Task: Add a signature Leonardo Martinez containing Have a great National Breast Cancer Awareness Month, Leonardo Martinez to email address softage.3@softage.net and add a folder Purchase orders
Action: Mouse moved to (112, 132)
Screenshot: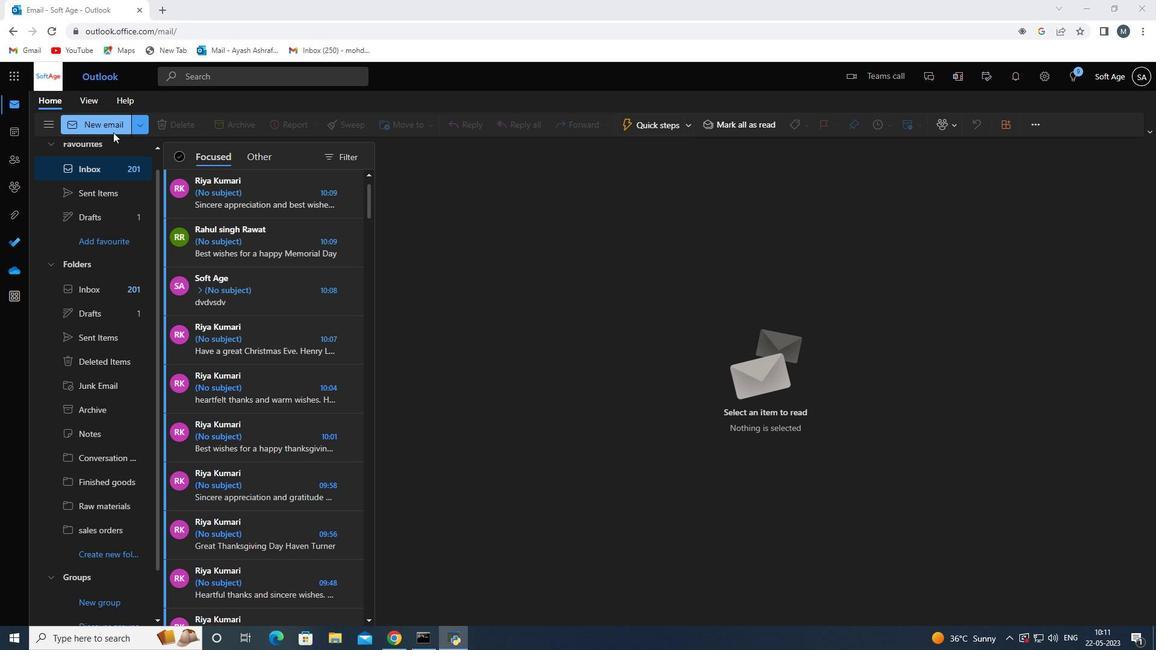 
Action: Mouse pressed left at (112, 132)
Screenshot: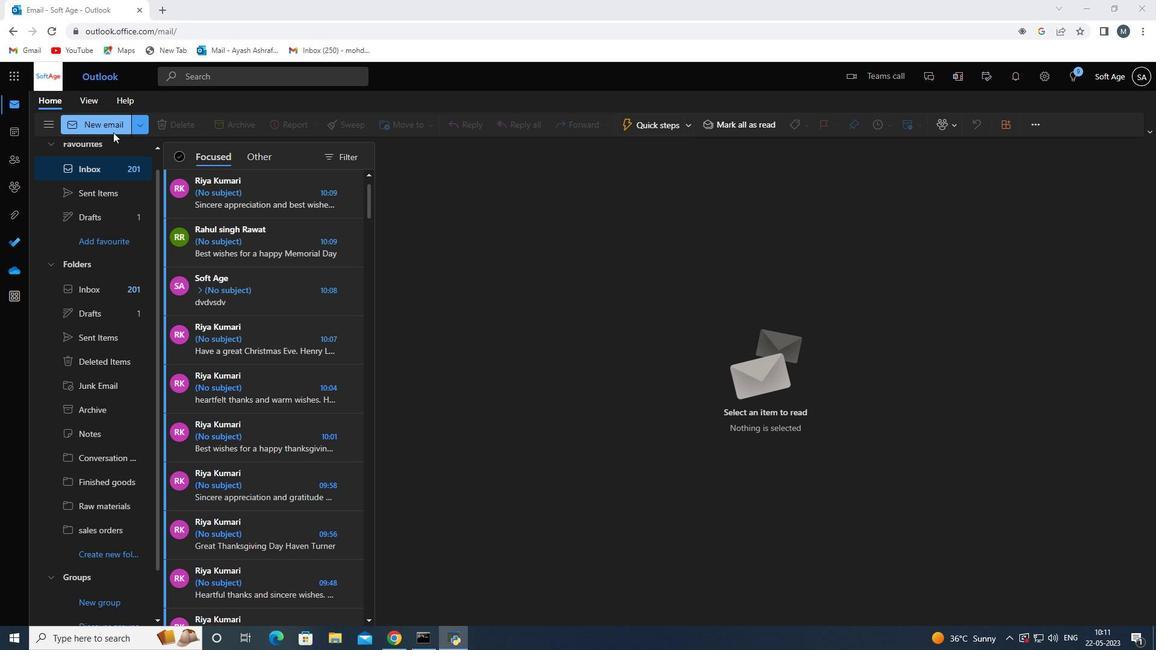 
Action: Mouse moved to (811, 126)
Screenshot: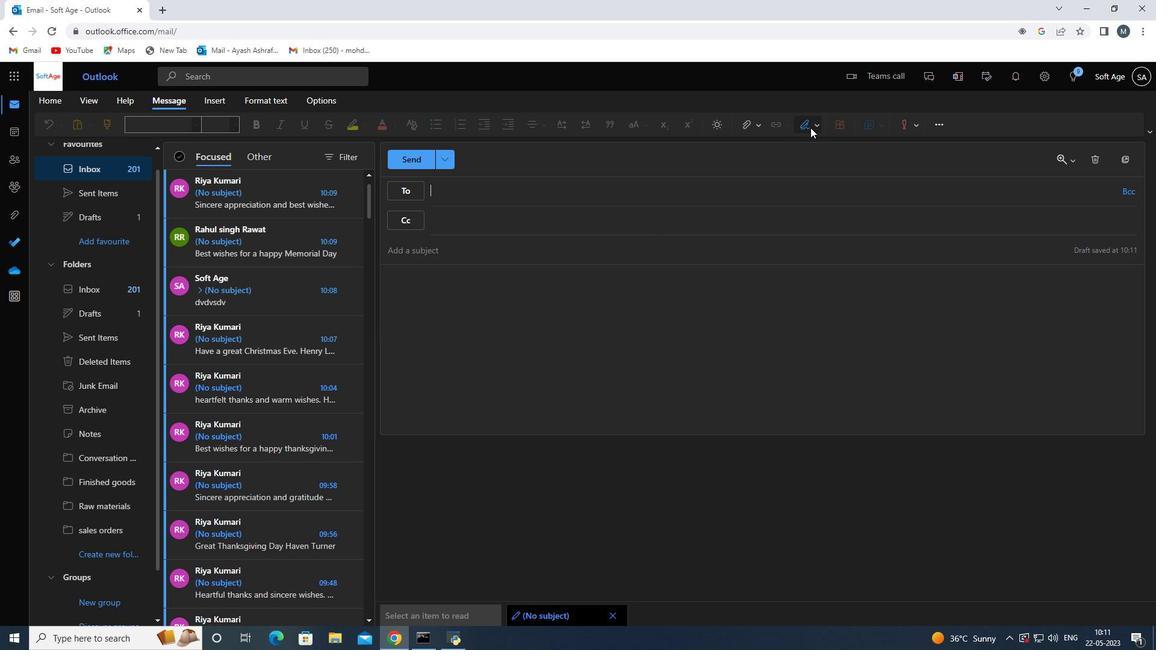 
Action: Mouse pressed left at (811, 126)
Screenshot: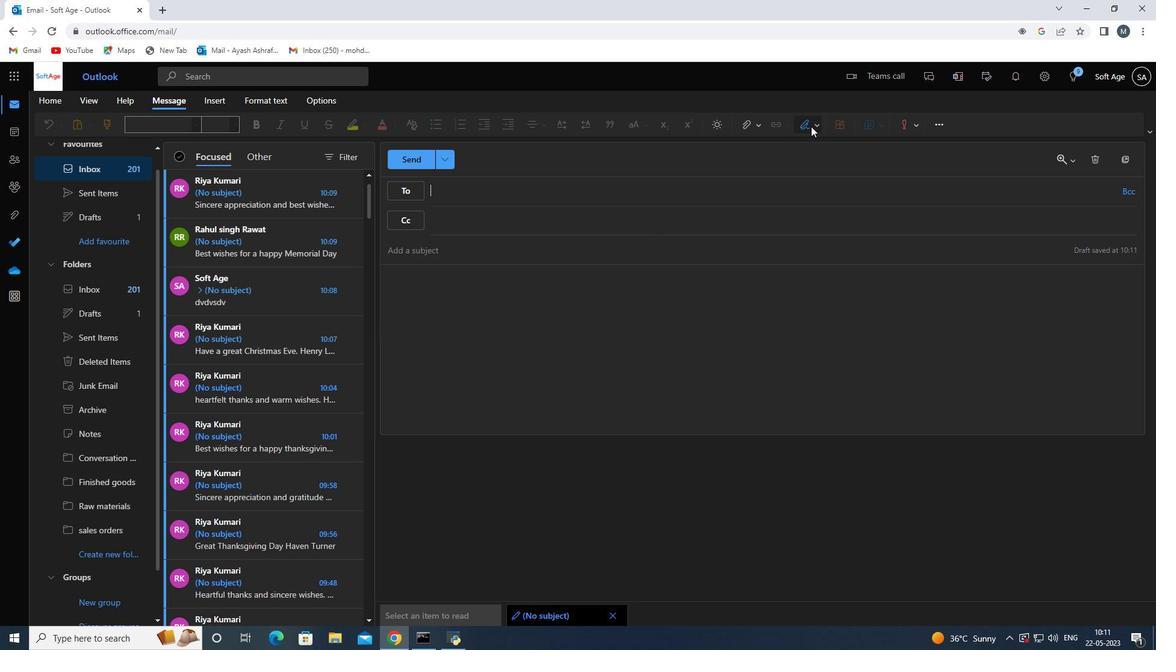 
Action: Mouse moved to (804, 172)
Screenshot: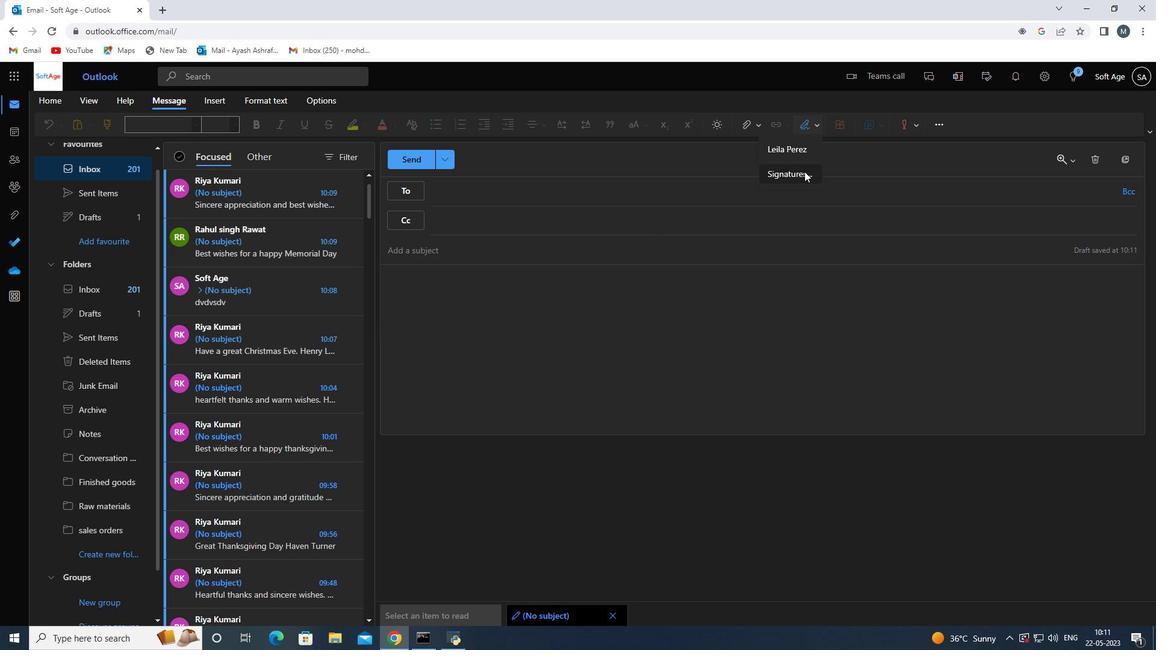 
Action: Mouse pressed left at (804, 172)
Screenshot: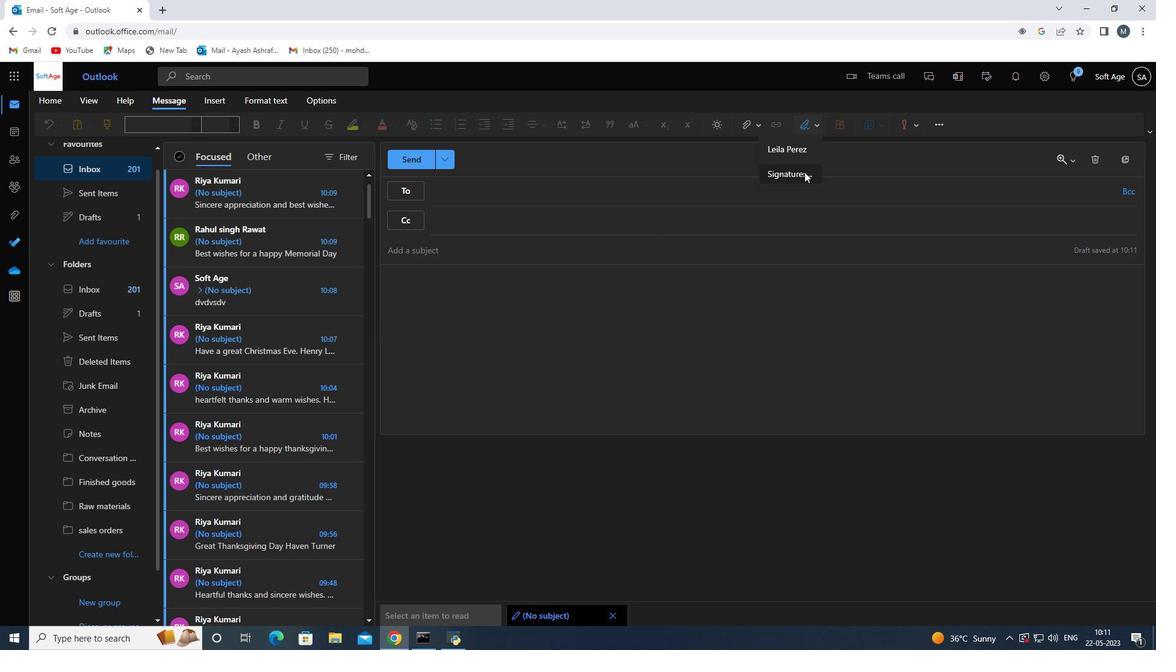 
Action: Mouse moved to (822, 226)
Screenshot: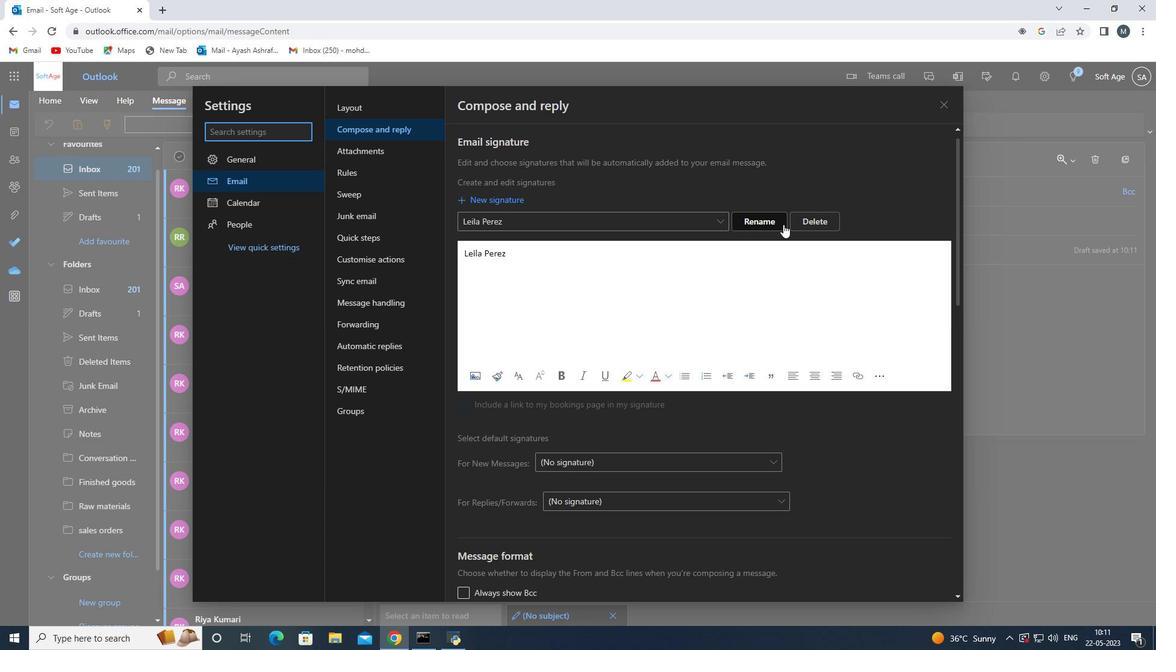 
Action: Mouse pressed left at (822, 226)
Screenshot: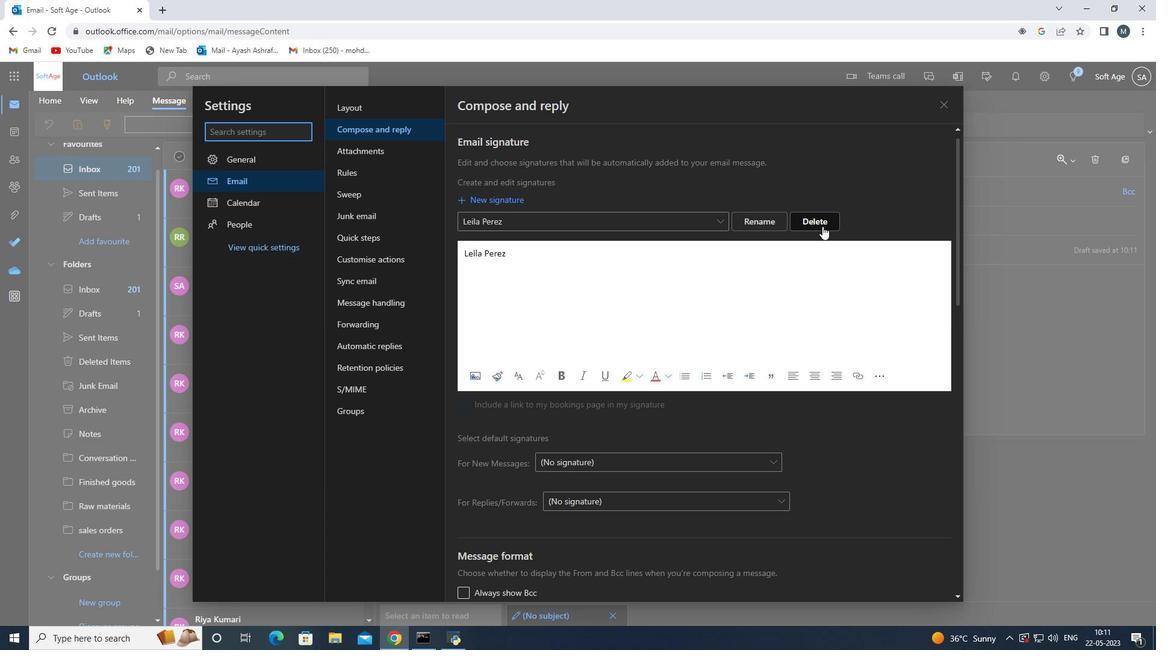 
Action: Mouse moved to (571, 222)
Screenshot: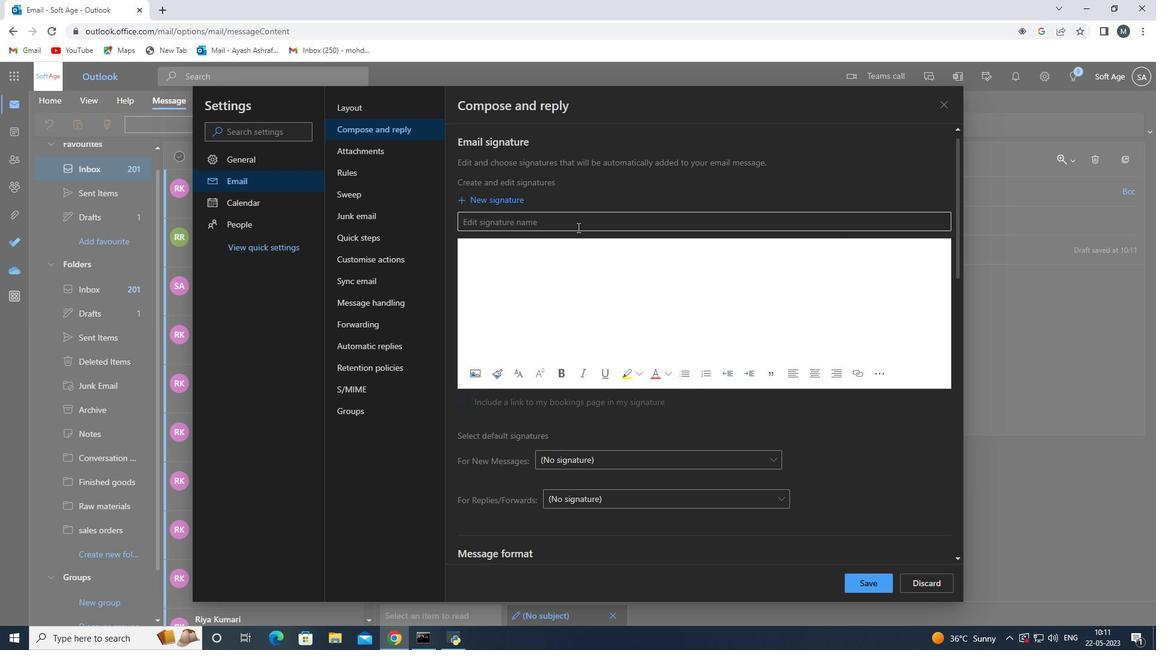 
Action: Mouse pressed left at (571, 222)
Screenshot: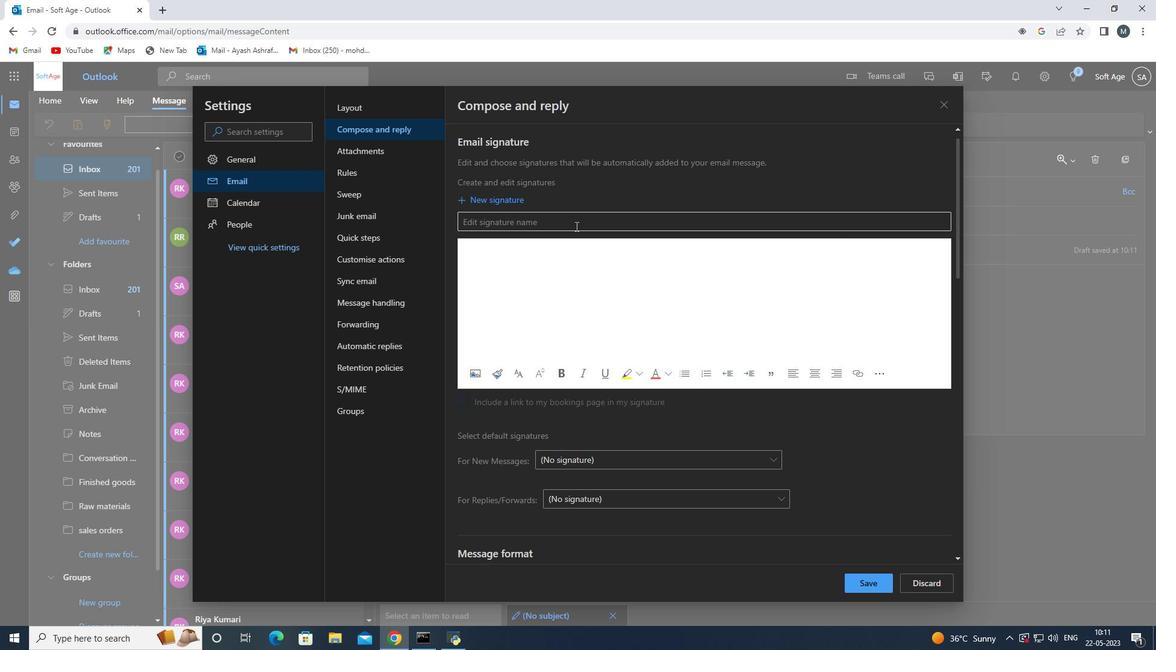 
Action: Key pressed <Key.shift>Leonardo<Key.space><Key.shift>martinez<Key.space>
Screenshot: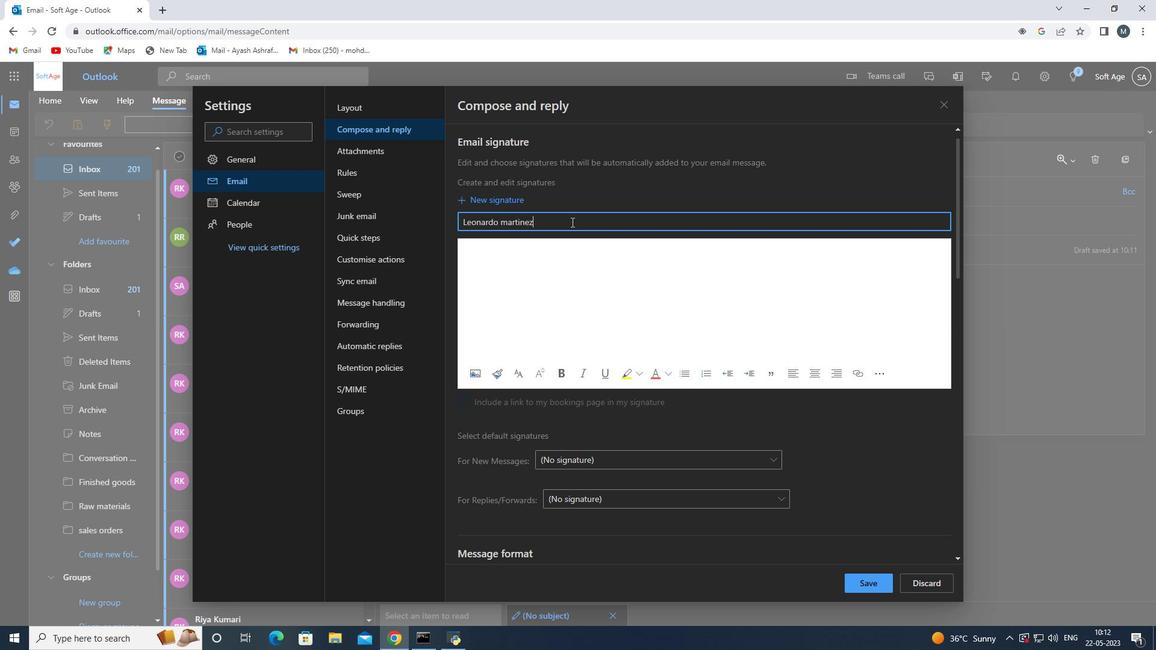 
Action: Mouse moved to (507, 221)
Screenshot: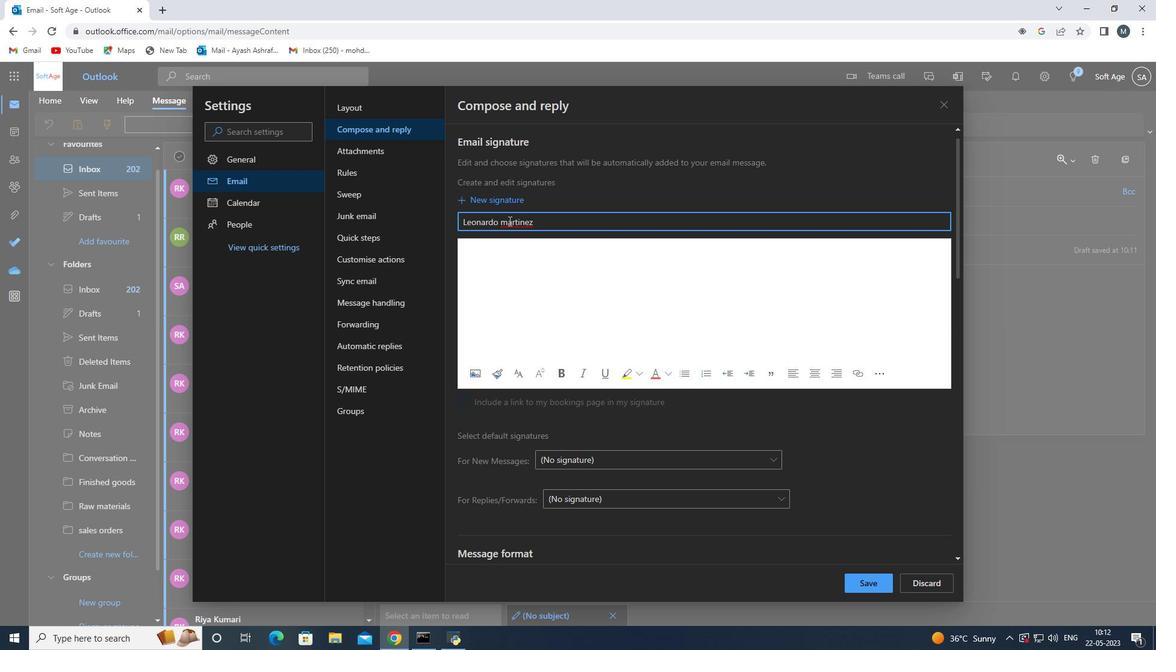 
Action: Mouse pressed left at (507, 221)
Screenshot: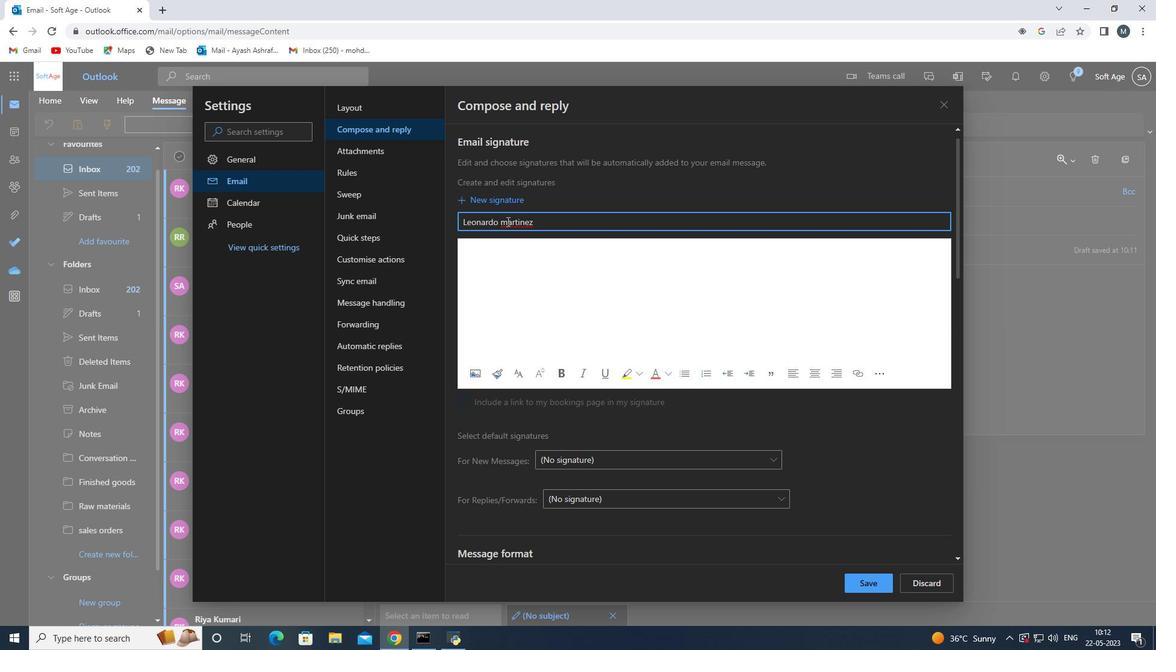 
Action: Mouse moved to (522, 227)
Screenshot: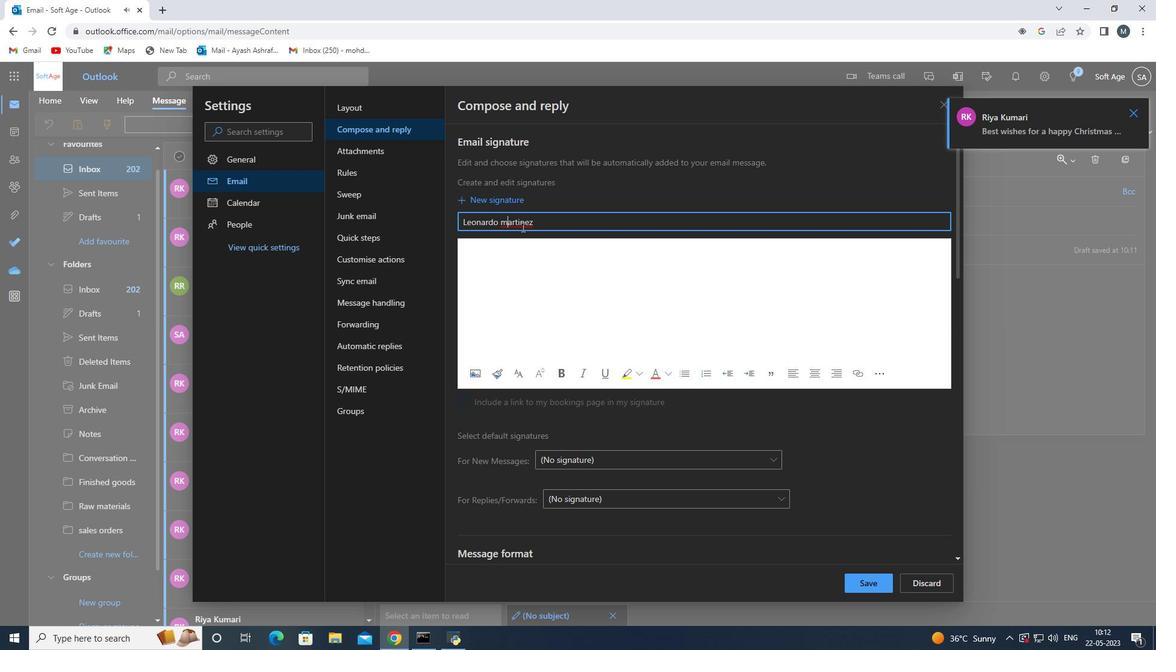 
Action: Key pressed <Key.backspace><Key.shift>M
Screenshot: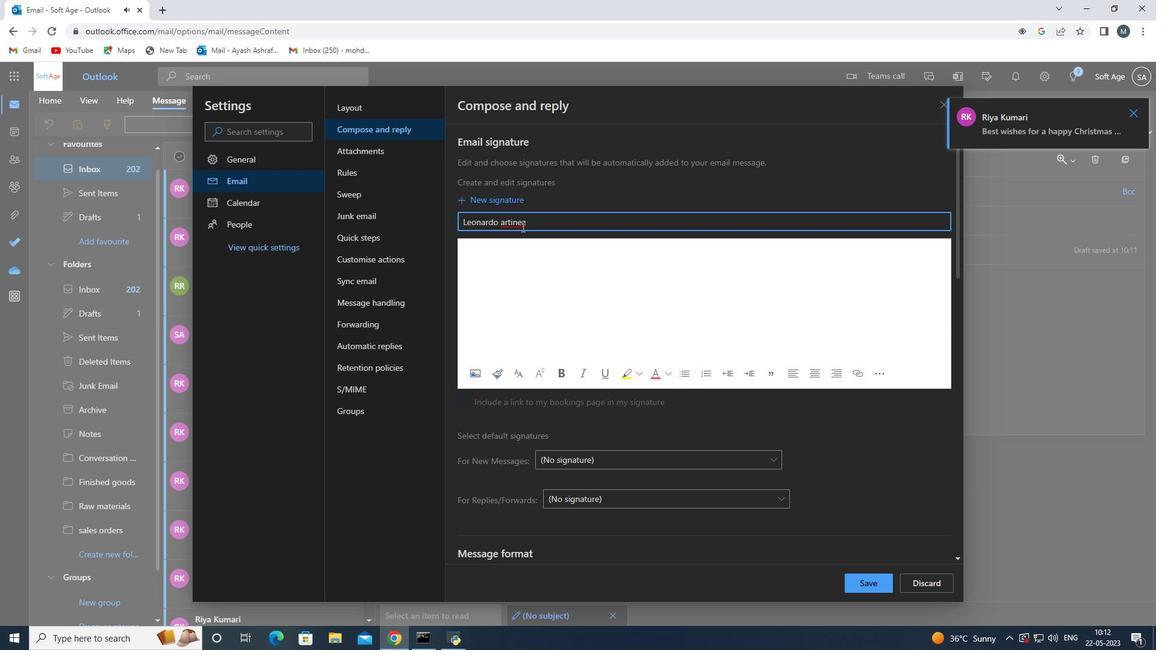 
Action: Mouse moved to (519, 263)
Screenshot: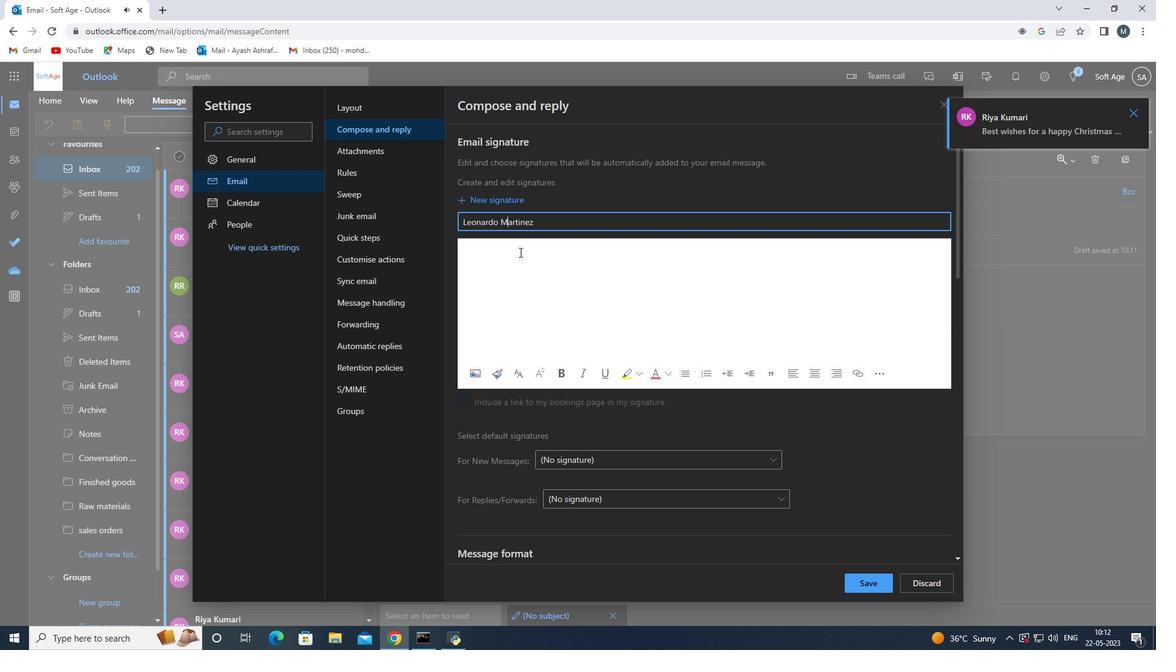 
Action: Mouse pressed left at (519, 263)
Screenshot: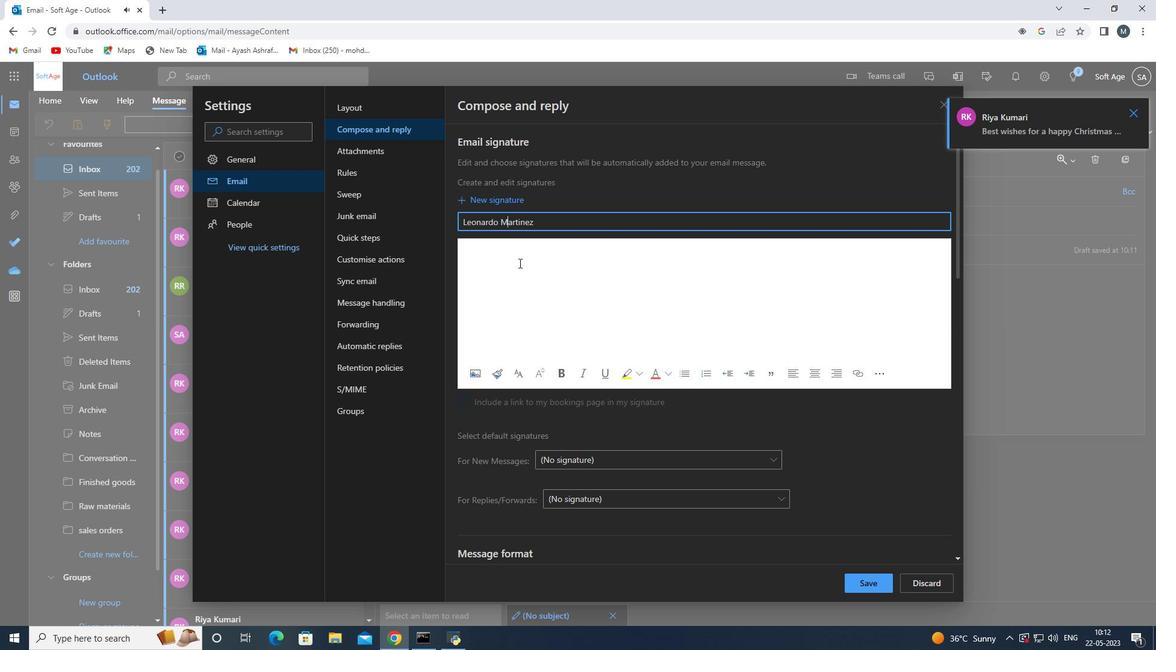 
Action: Mouse moved to (519, 263)
Screenshot: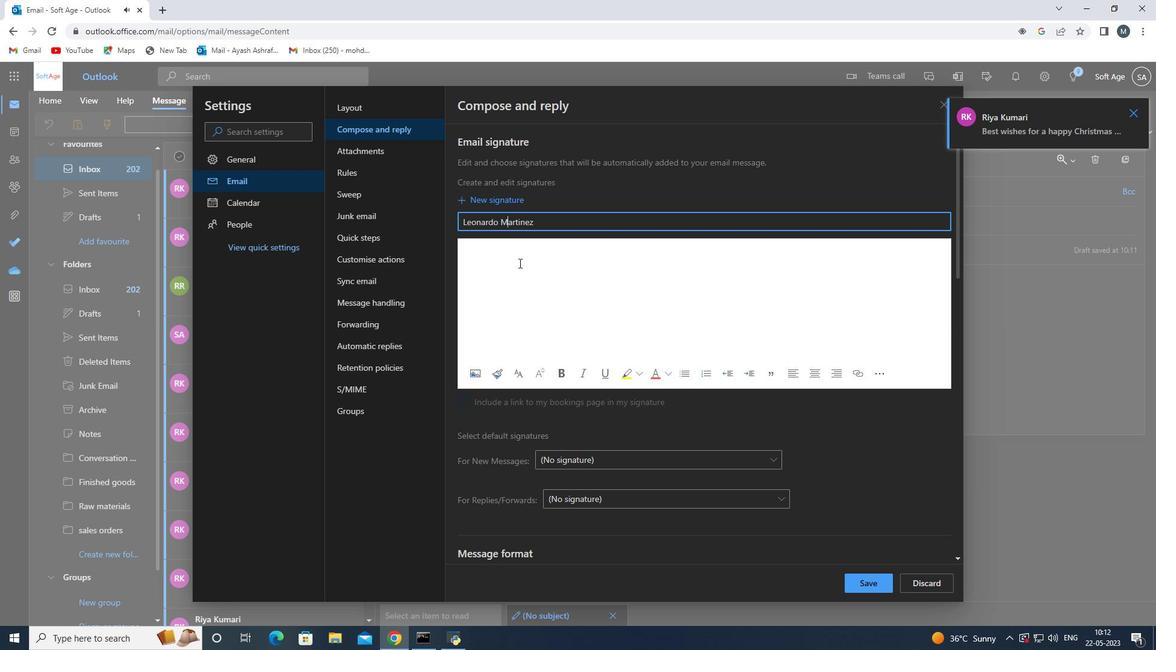
Action: Key pressed <Key.shift>Leonaardo<Key.space>
Screenshot: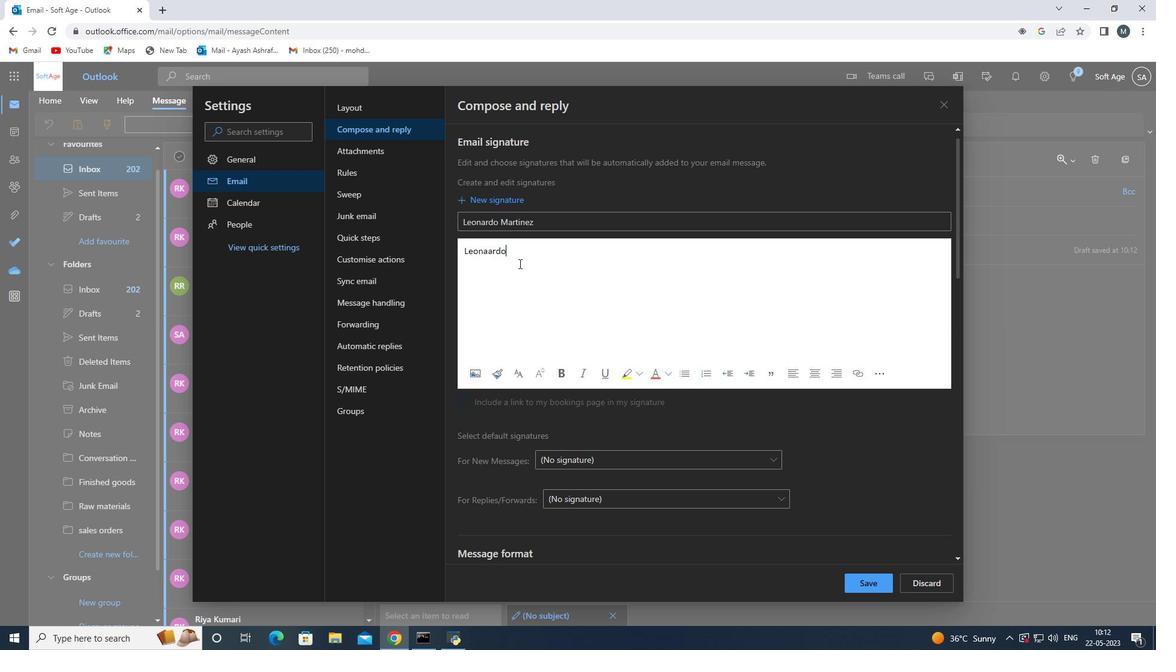 
Action: Mouse moved to (487, 251)
Screenshot: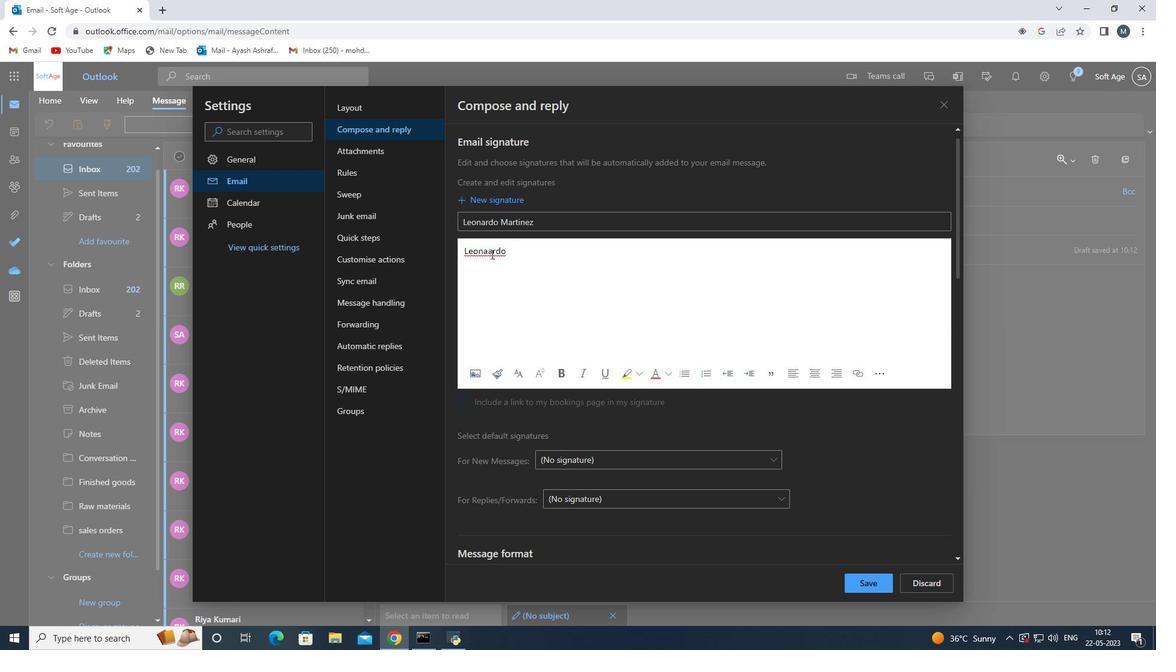 
Action: Mouse pressed left at (487, 251)
Screenshot: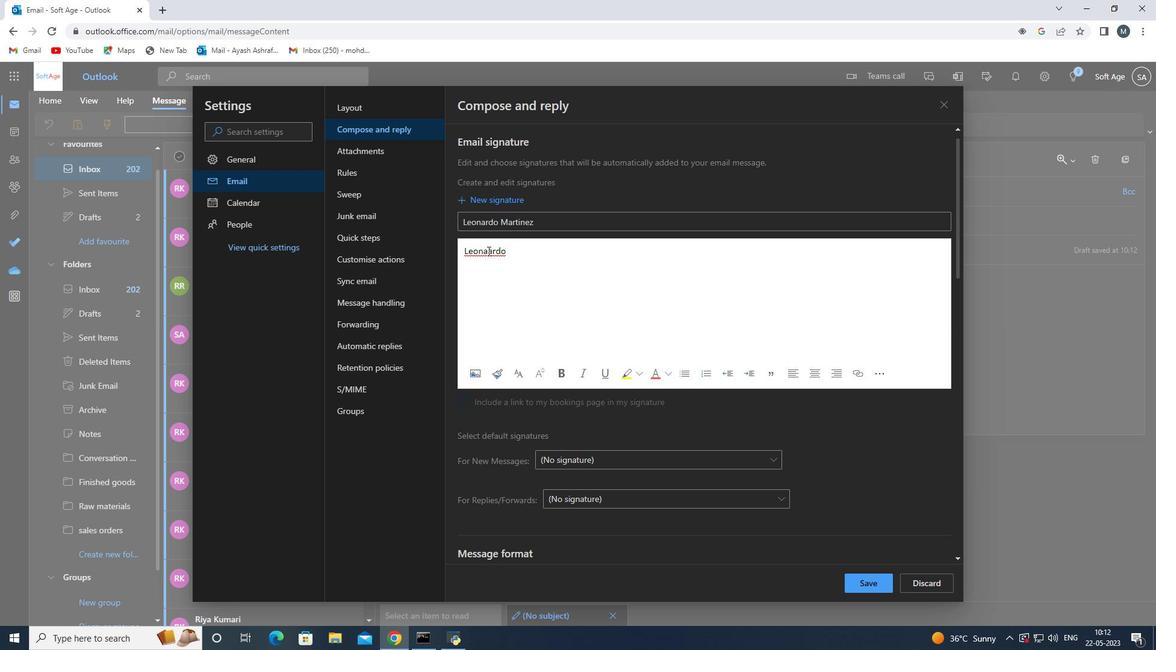 
Action: Mouse moved to (489, 257)
Screenshot: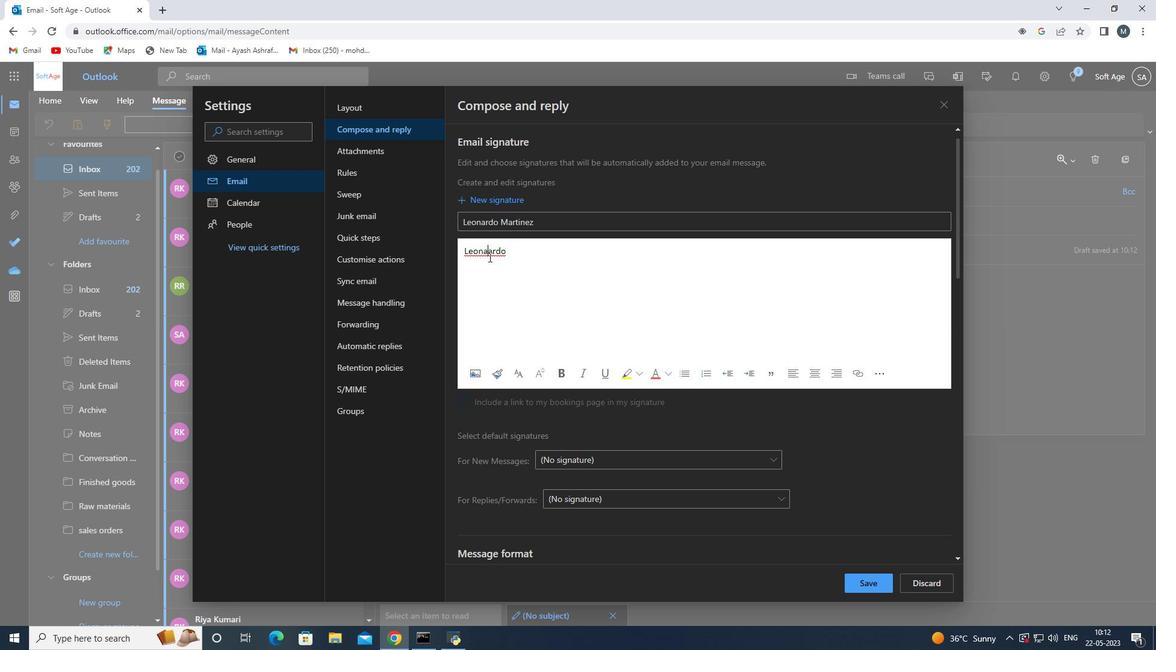 
Action: Key pressed <Key.backspace>
Screenshot: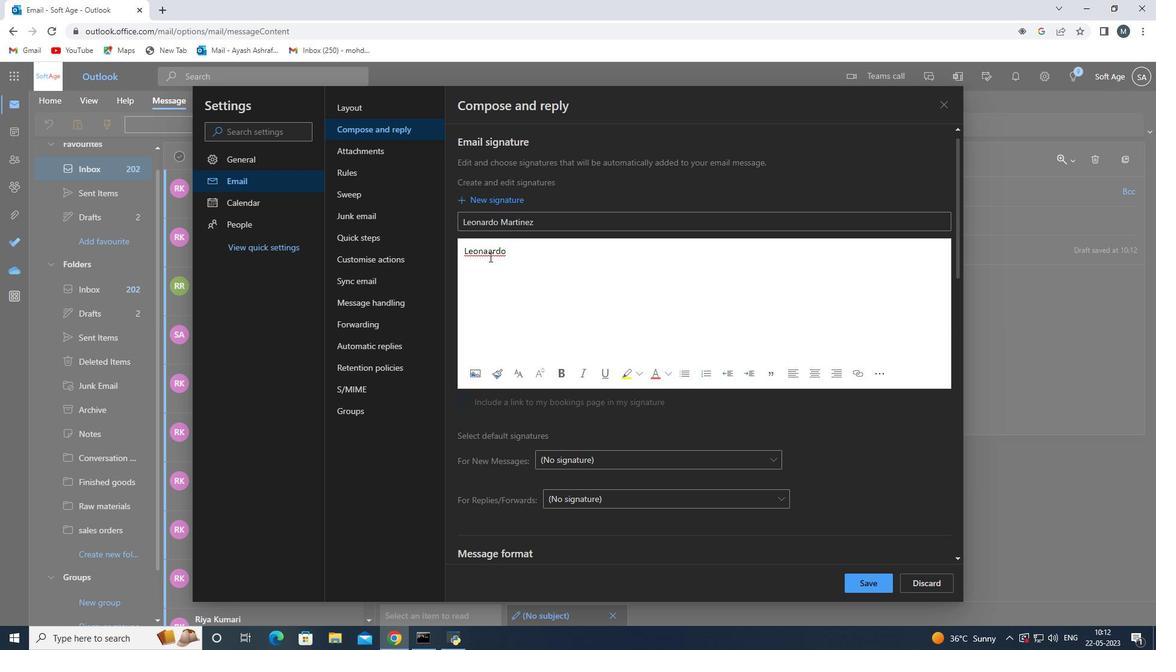 
Action: Mouse moved to (489, 268)
Screenshot: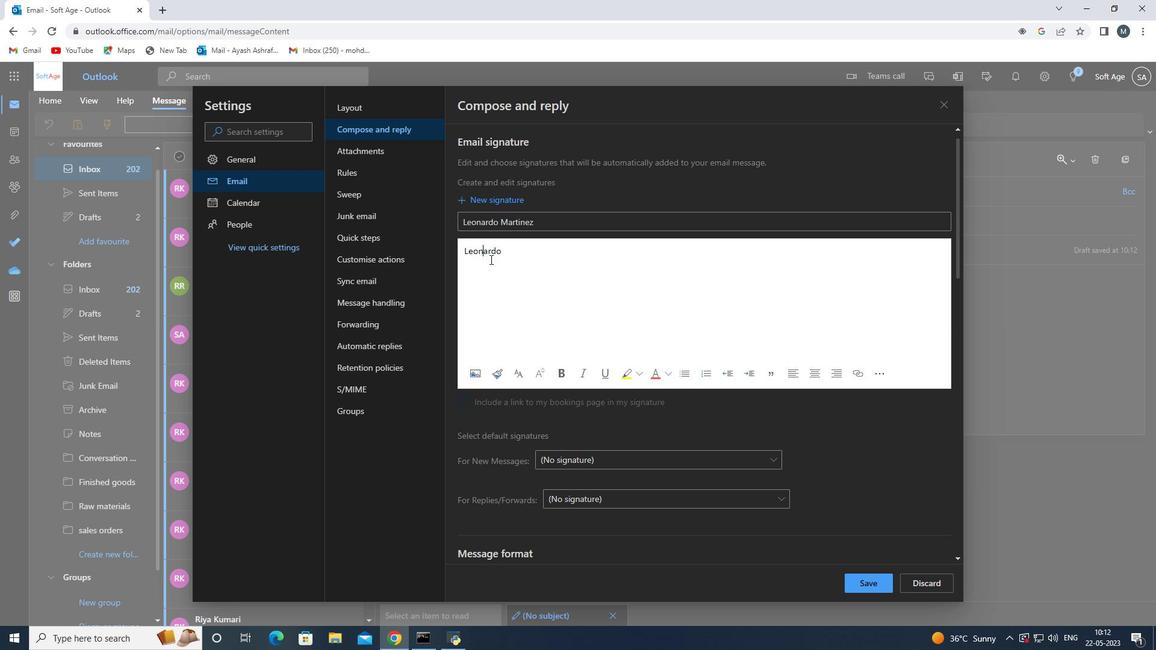 
Action: Key pressed n
Screenshot: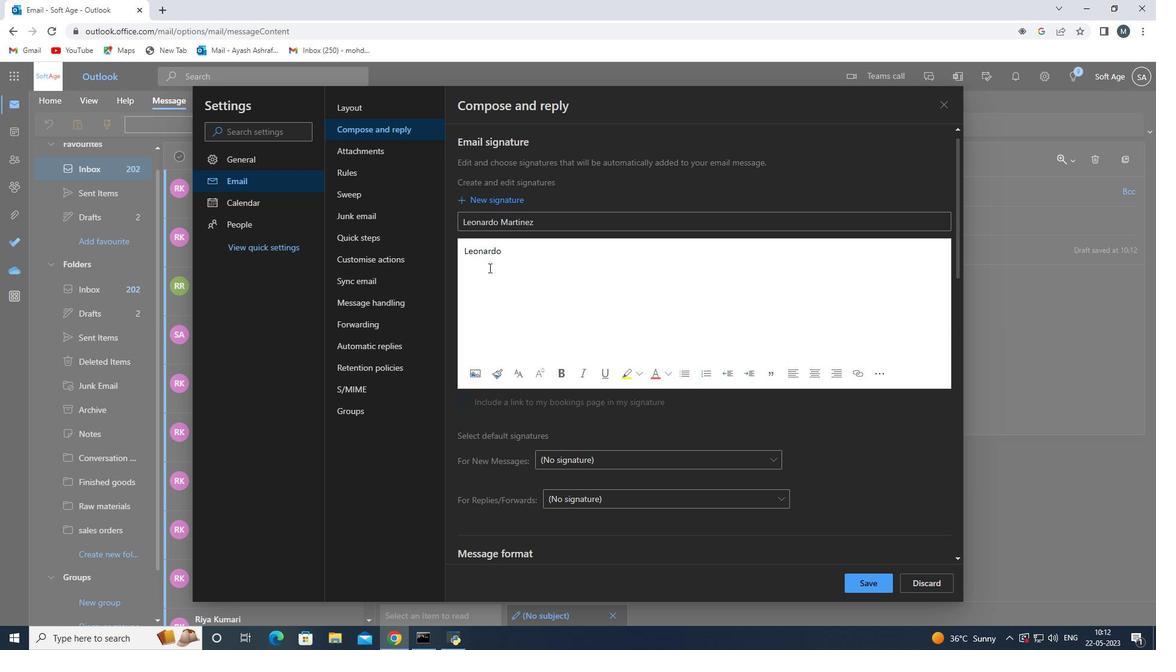 
Action: Mouse moved to (584, 254)
Screenshot: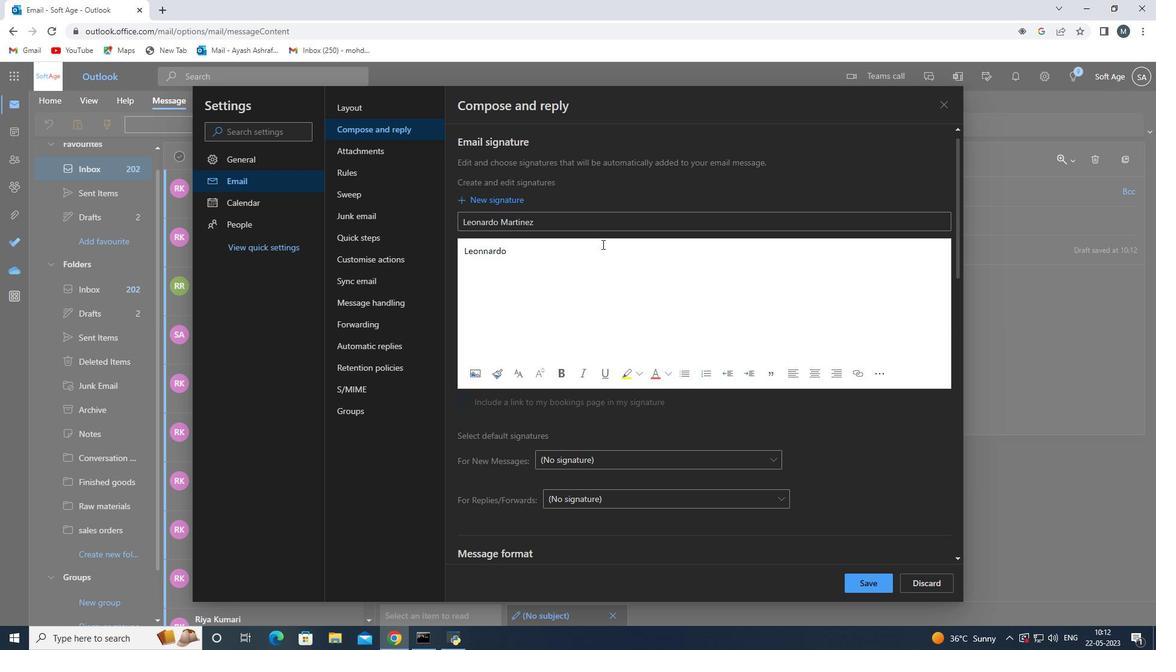 
Action: Mouse pressed left at (584, 254)
Screenshot: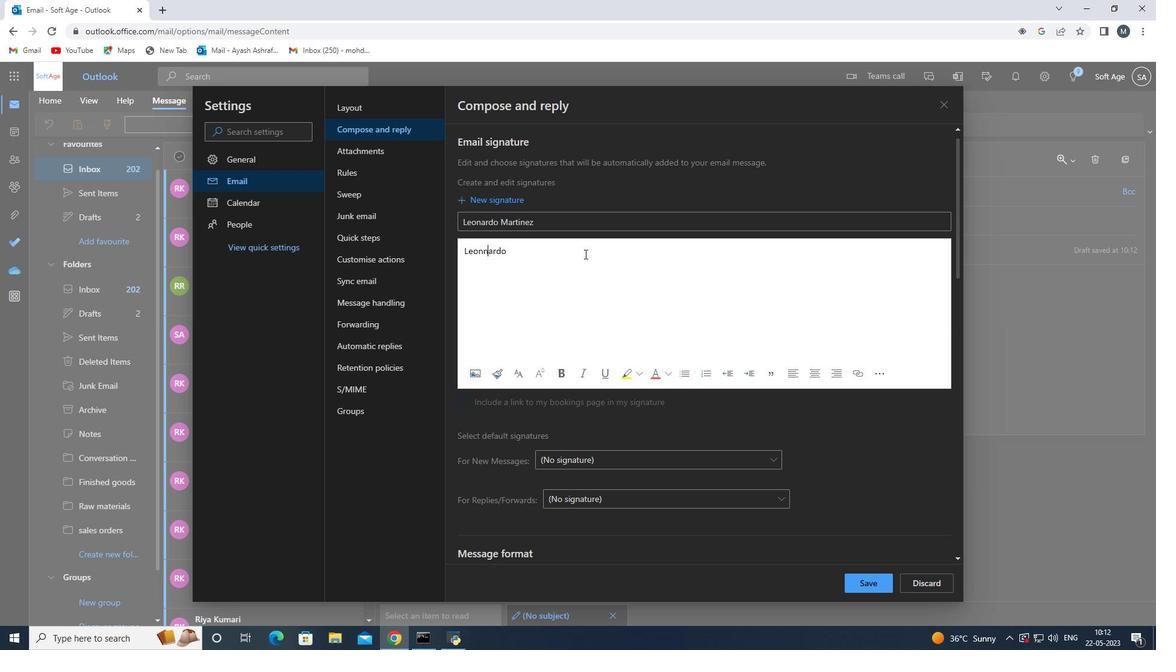 
Action: Key pressed <Key.shift>Martinez<Key.space>
Screenshot: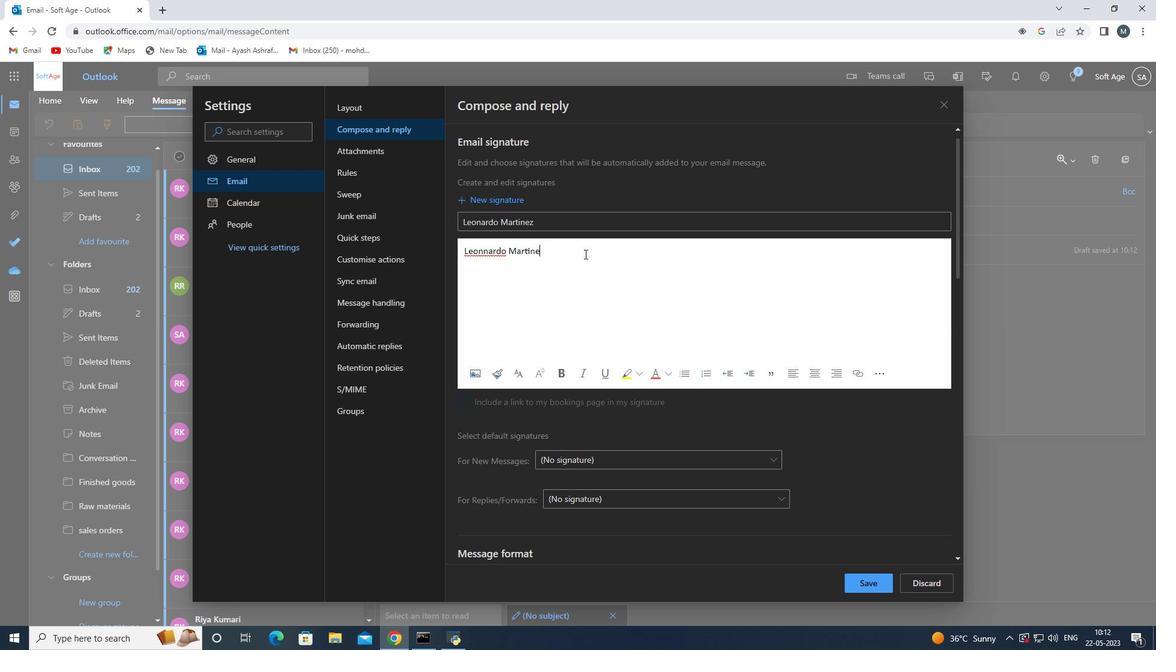 
Action: Mouse moved to (485, 255)
Screenshot: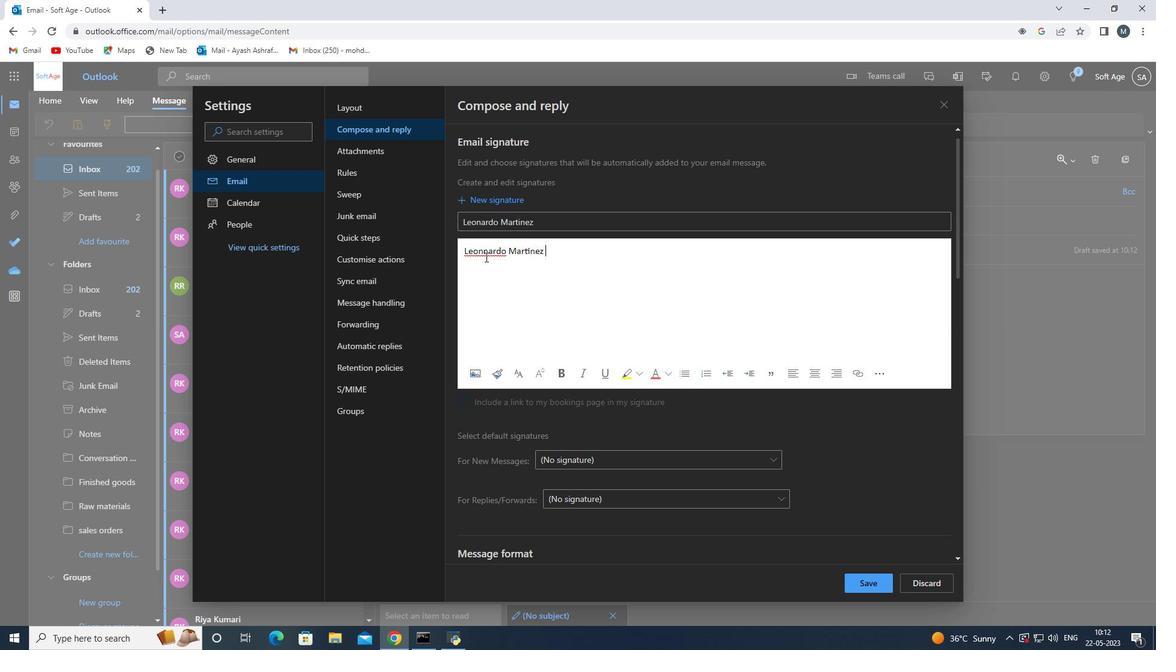 
Action: Mouse pressed left at (485, 255)
Screenshot: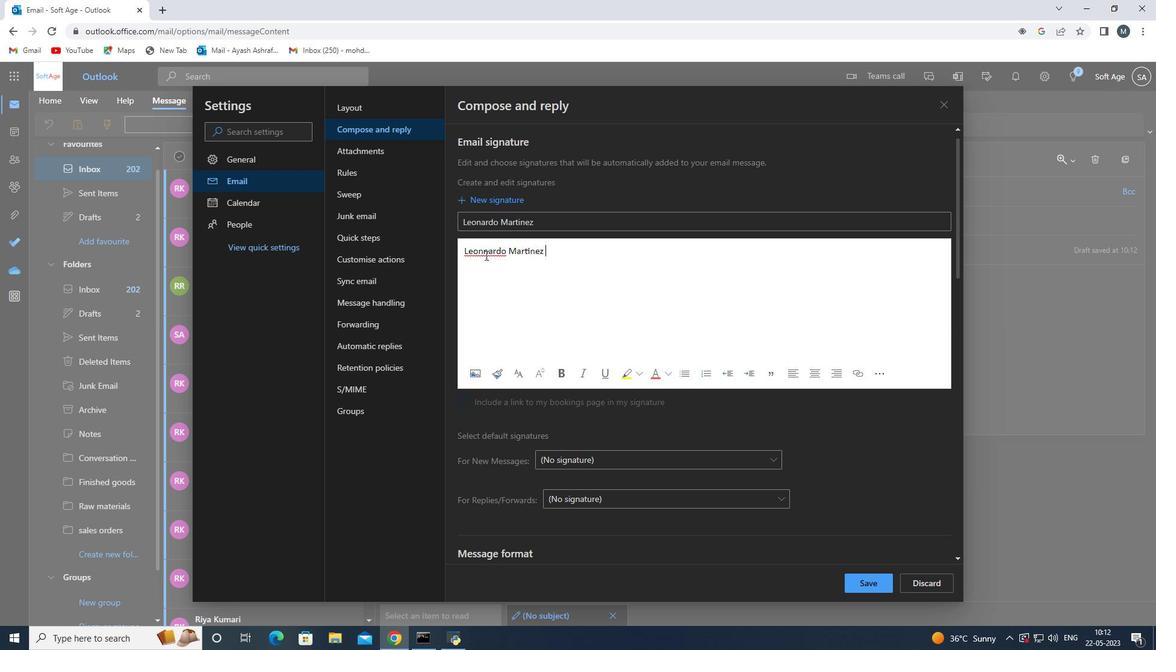 
Action: Mouse moved to (490, 253)
Screenshot: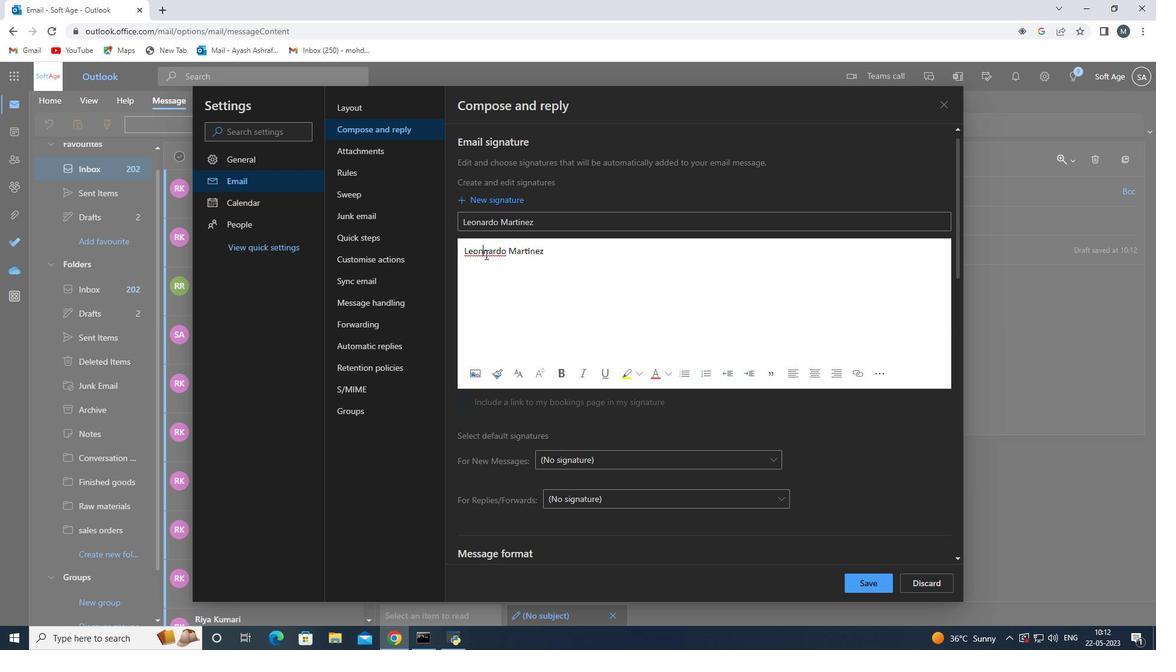 
Action: Key pressed <Key.backspace>
Screenshot: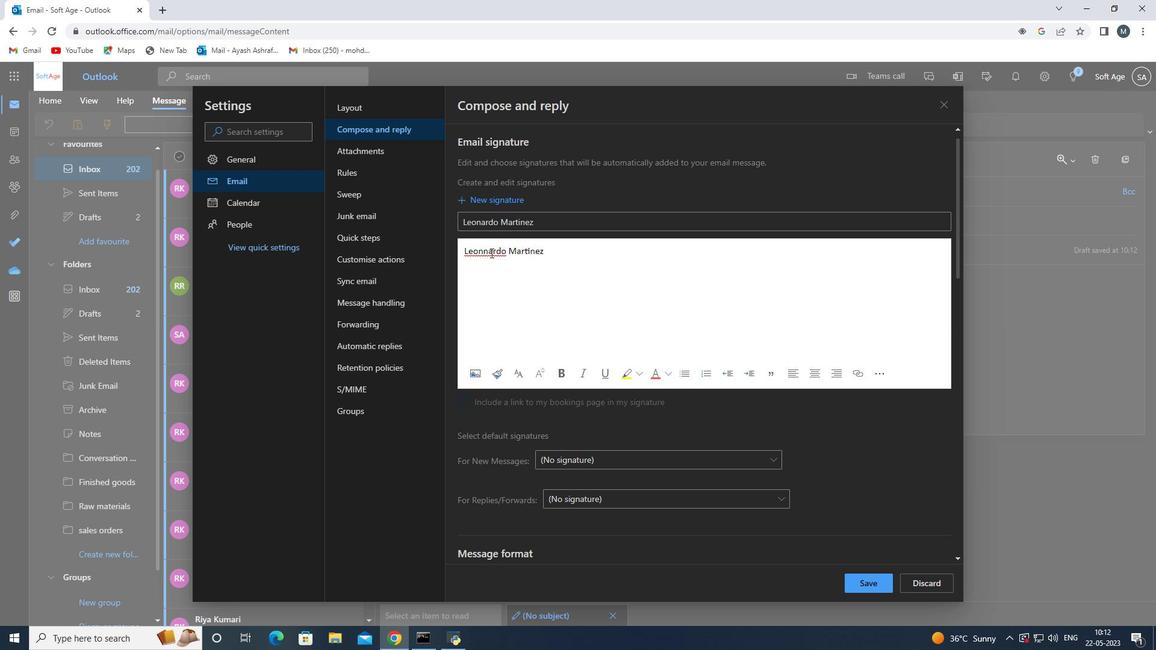 
Action: Mouse moved to (571, 265)
Screenshot: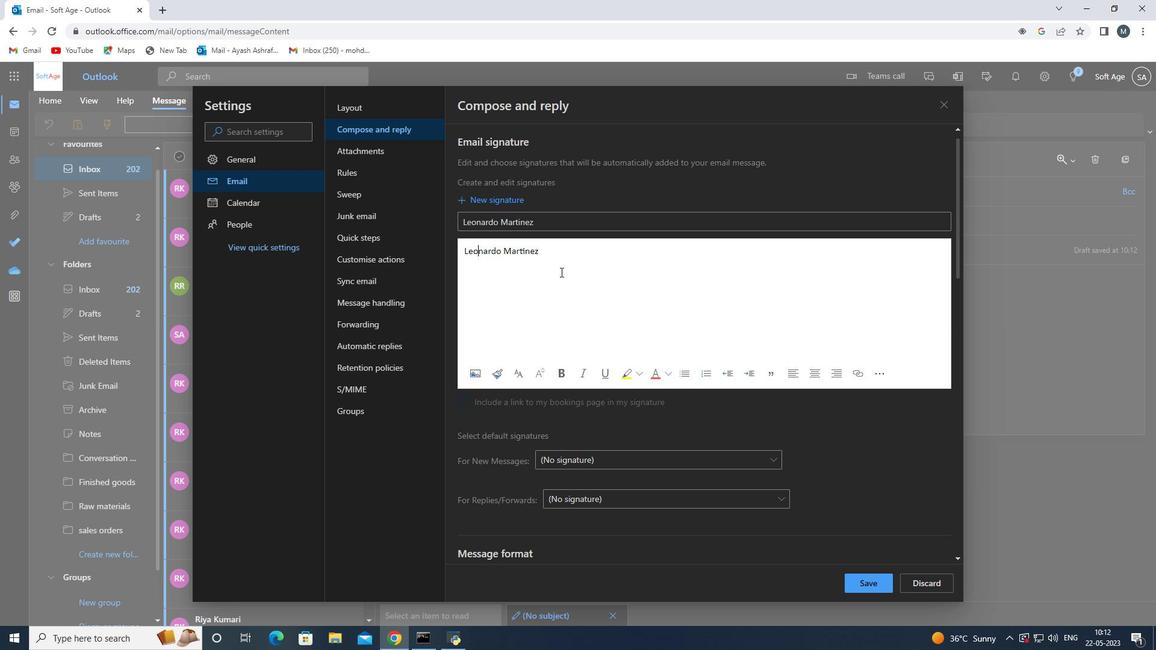
Action: Mouse pressed left at (571, 265)
Screenshot: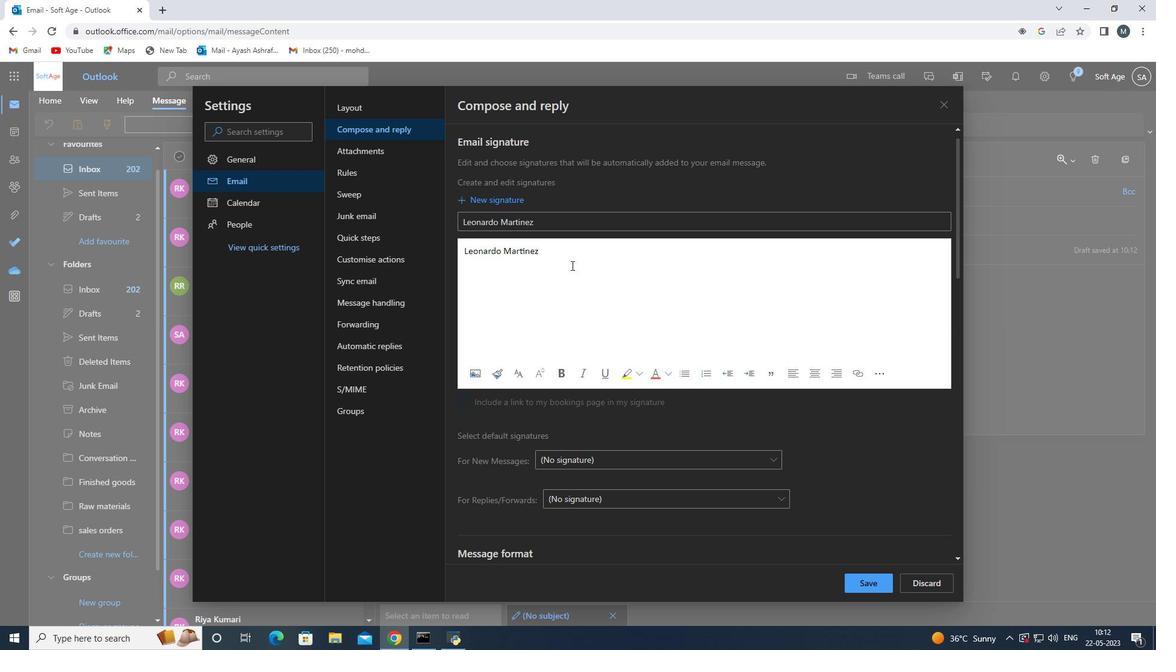 
Action: Mouse moved to (844, 593)
Screenshot: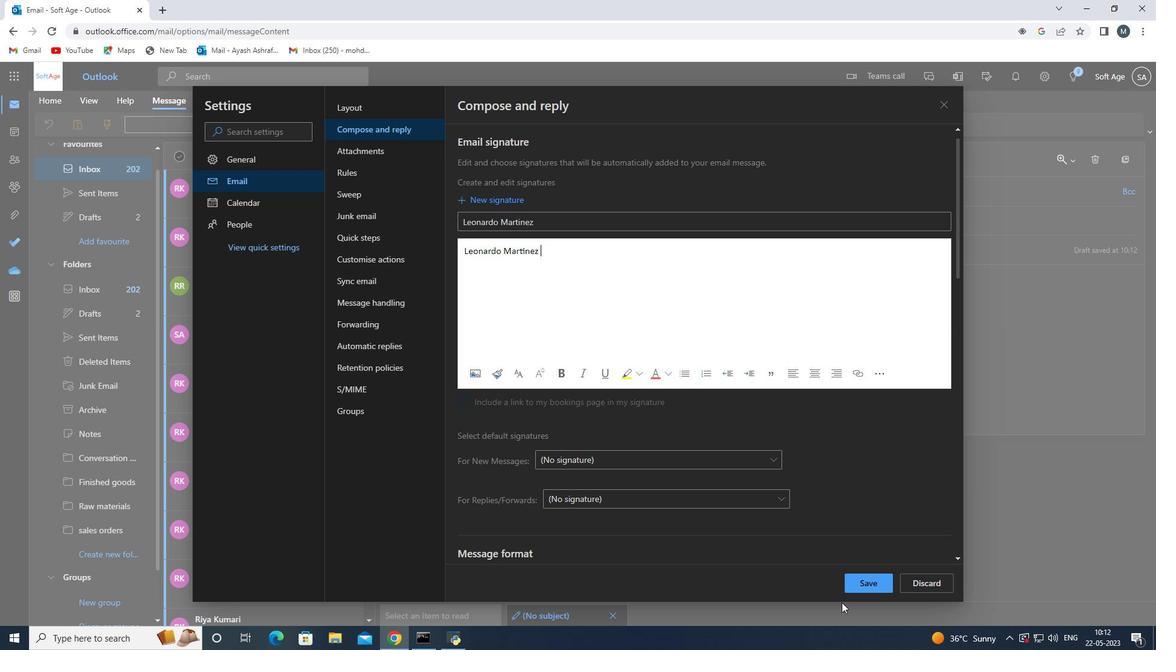 
Action: Mouse pressed left at (844, 593)
Screenshot: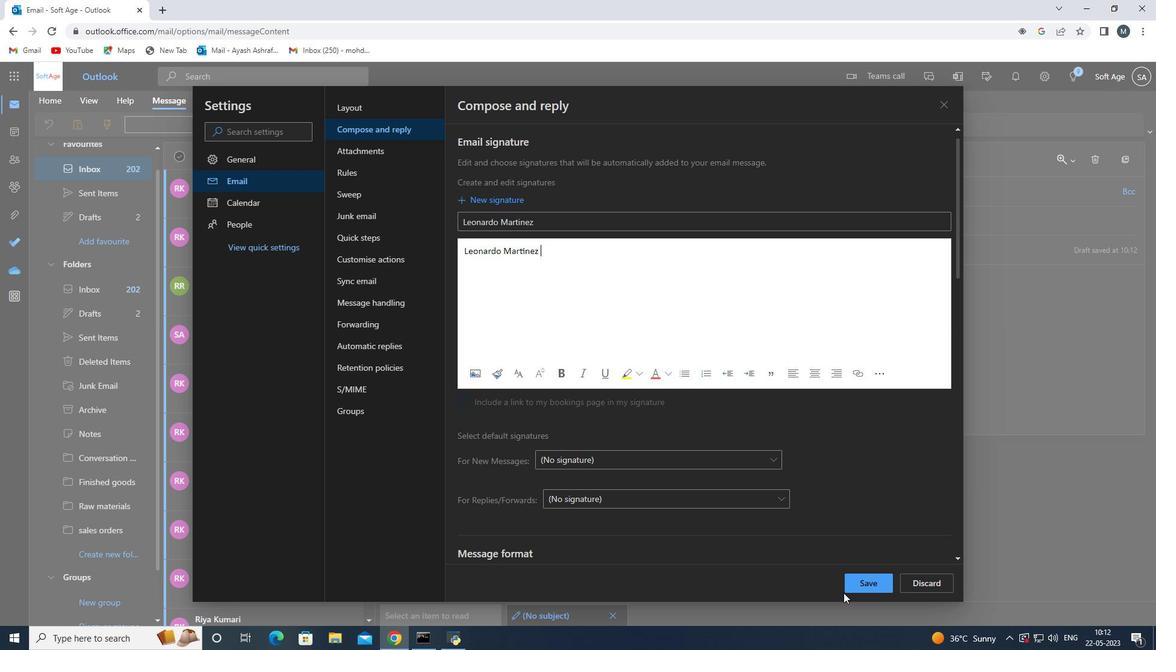 
Action: Mouse moved to (859, 581)
Screenshot: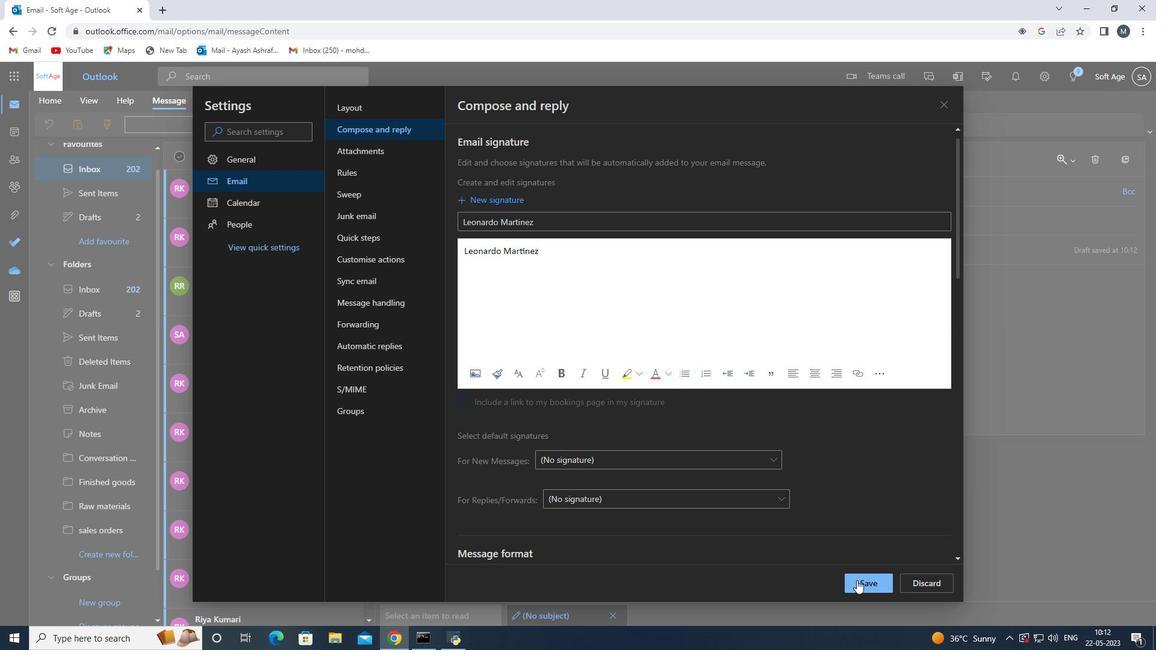 
Action: Mouse pressed left at (859, 581)
Screenshot: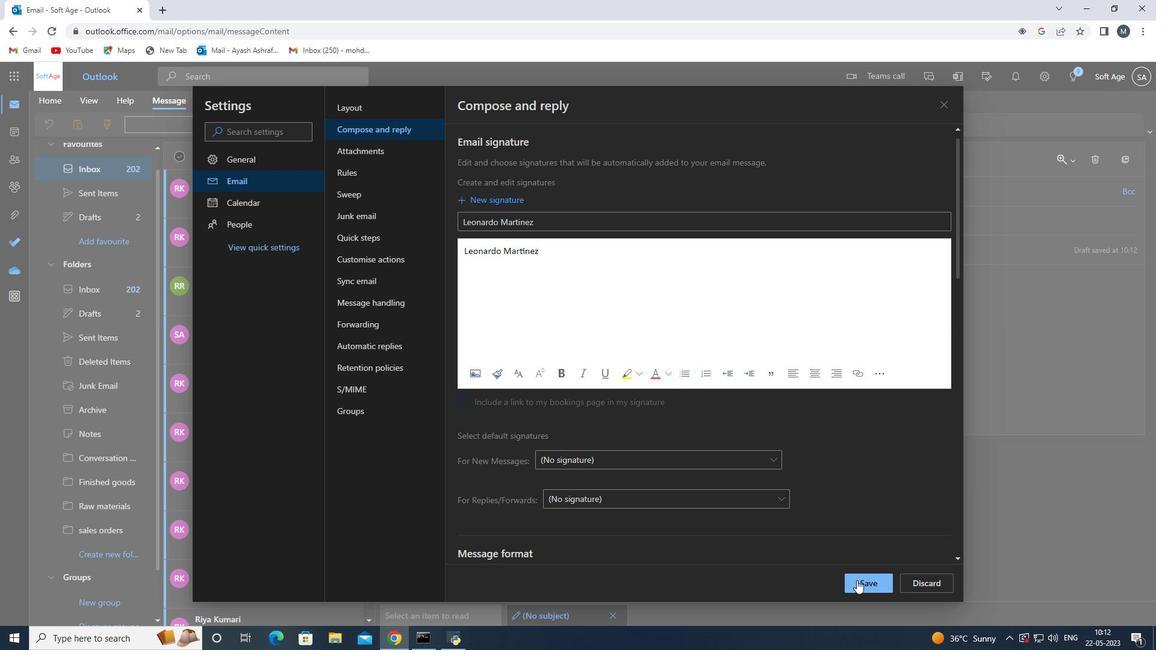 
Action: Mouse moved to (942, 111)
Screenshot: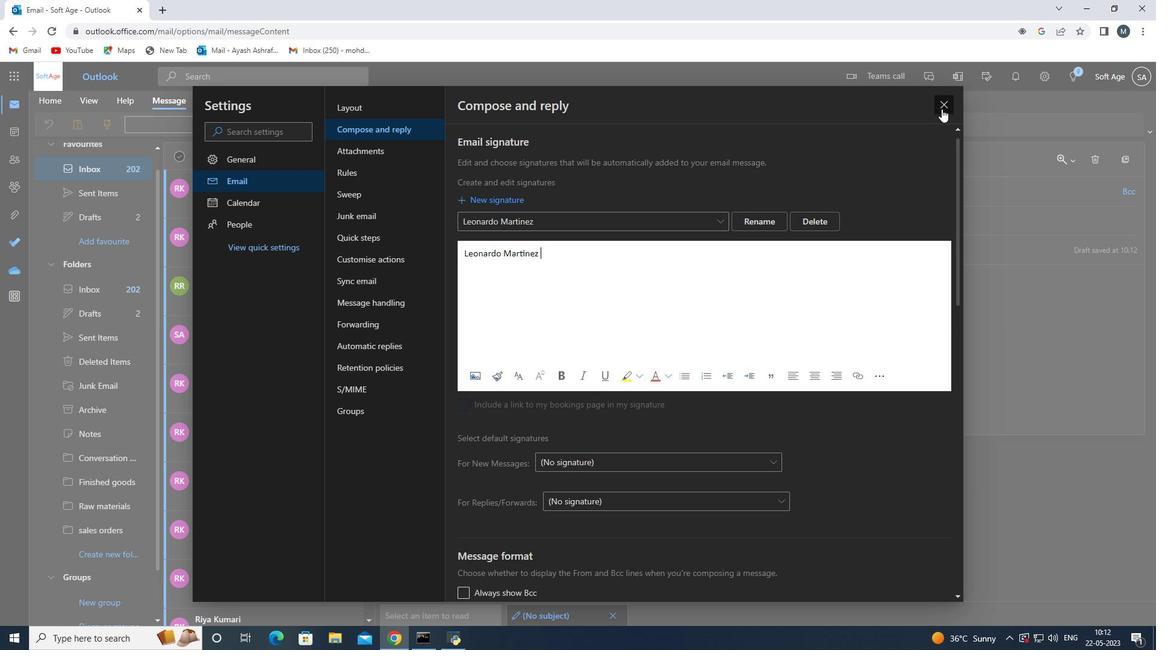 
Action: Mouse pressed left at (942, 111)
Screenshot: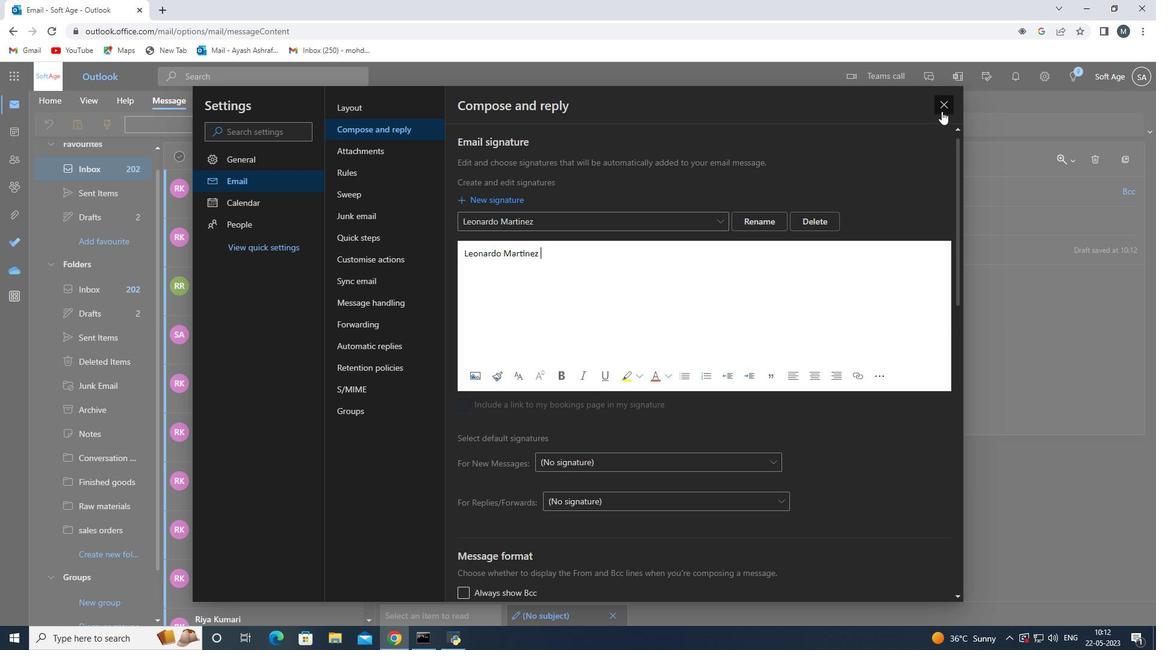 
Action: Mouse moved to (453, 271)
Screenshot: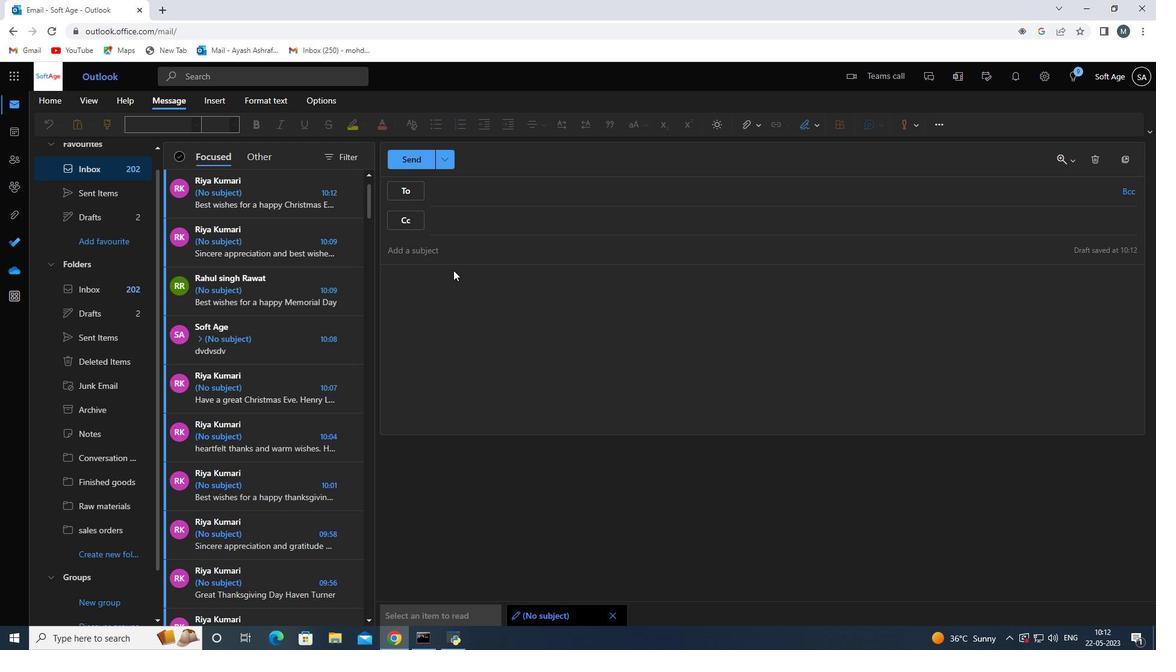 
Action: Mouse pressed left at (453, 271)
Screenshot: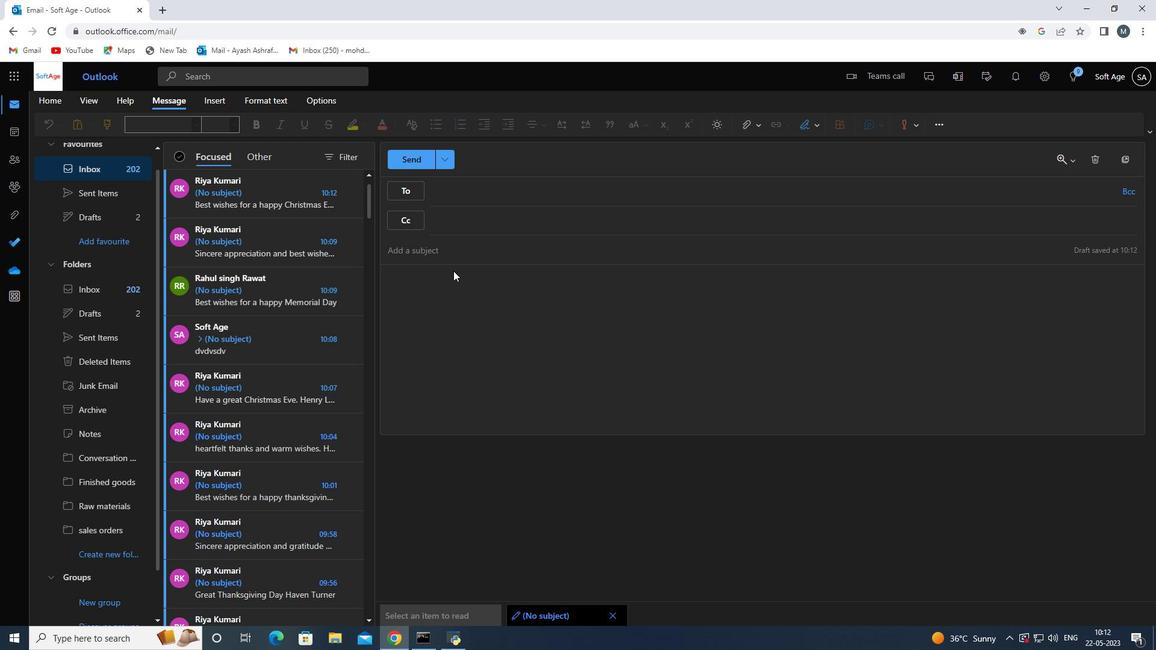 
Action: Mouse moved to (446, 283)
Screenshot: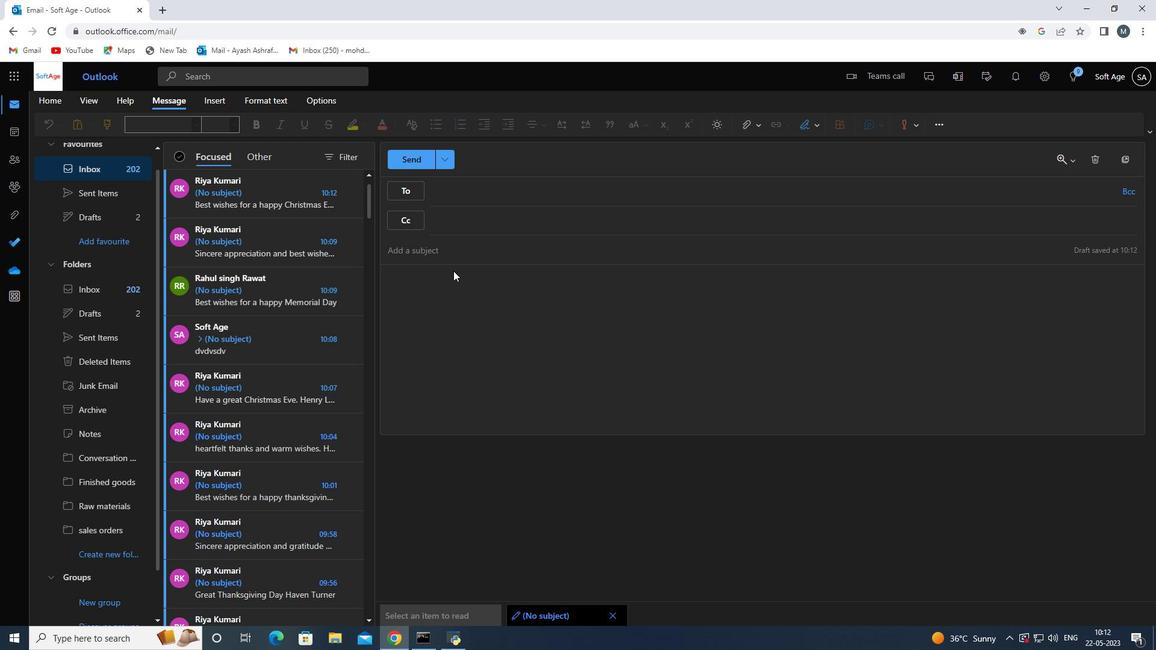 
Action: Mouse pressed left at (446, 283)
Screenshot: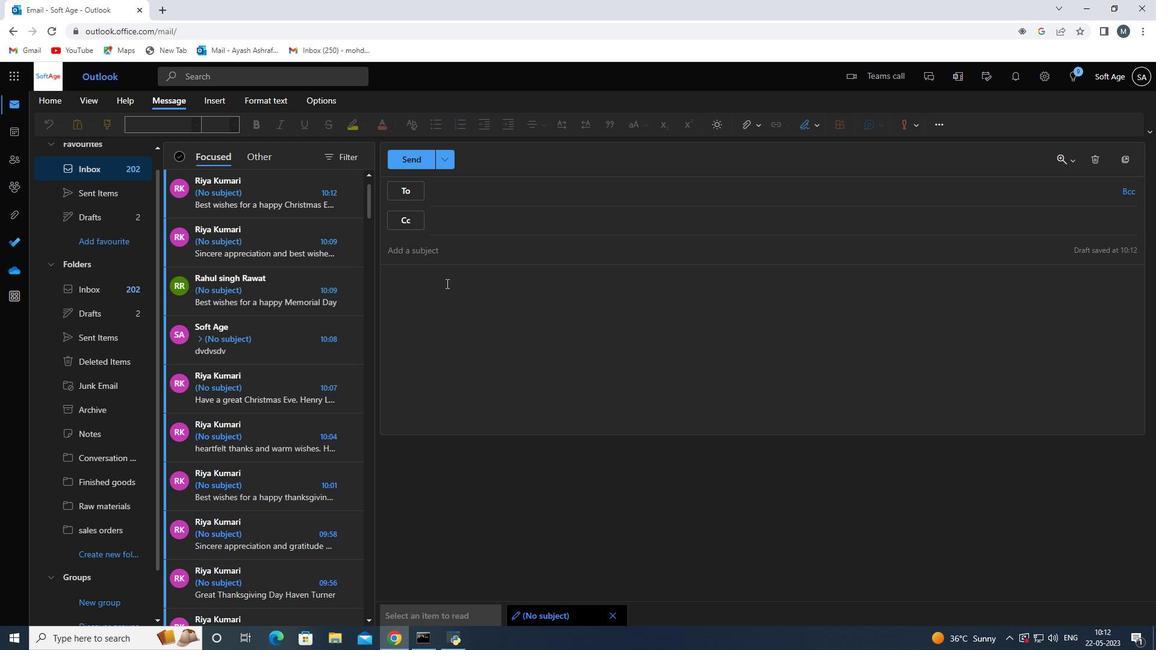 
Action: Key pressed <Key.shift>Have<Key.space>a<Key.space>great<Key.space>national<Key.space>breast<Key.space>cancer<Key.space>a
Screenshot: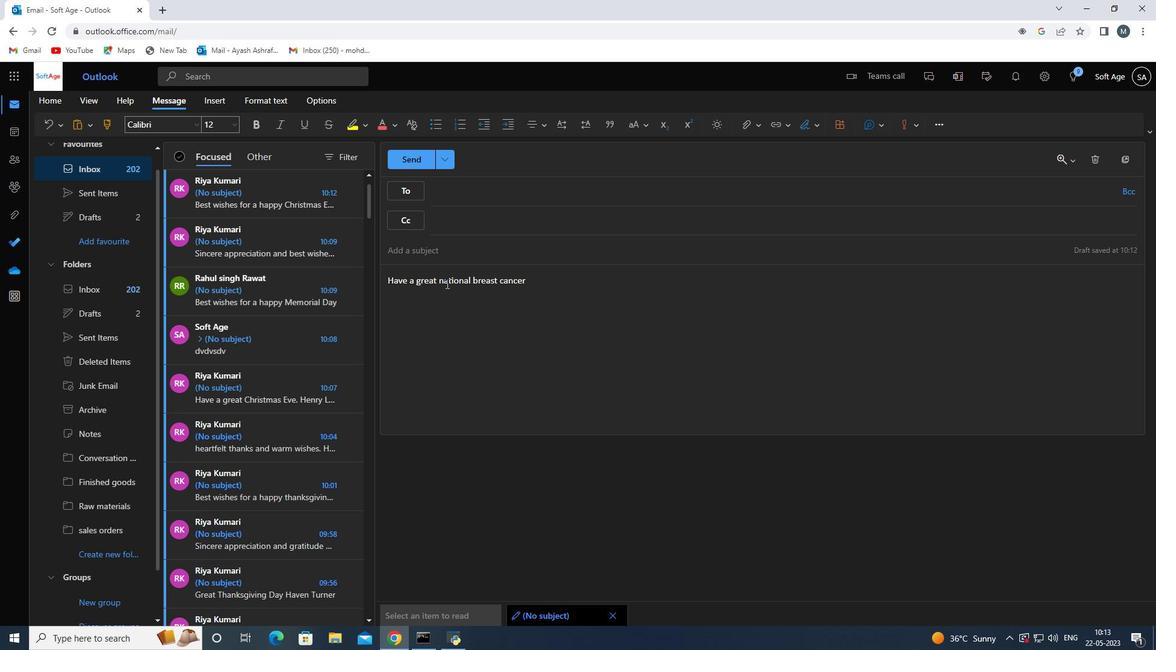 
Action: Mouse moved to (445, 284)
Screenshot: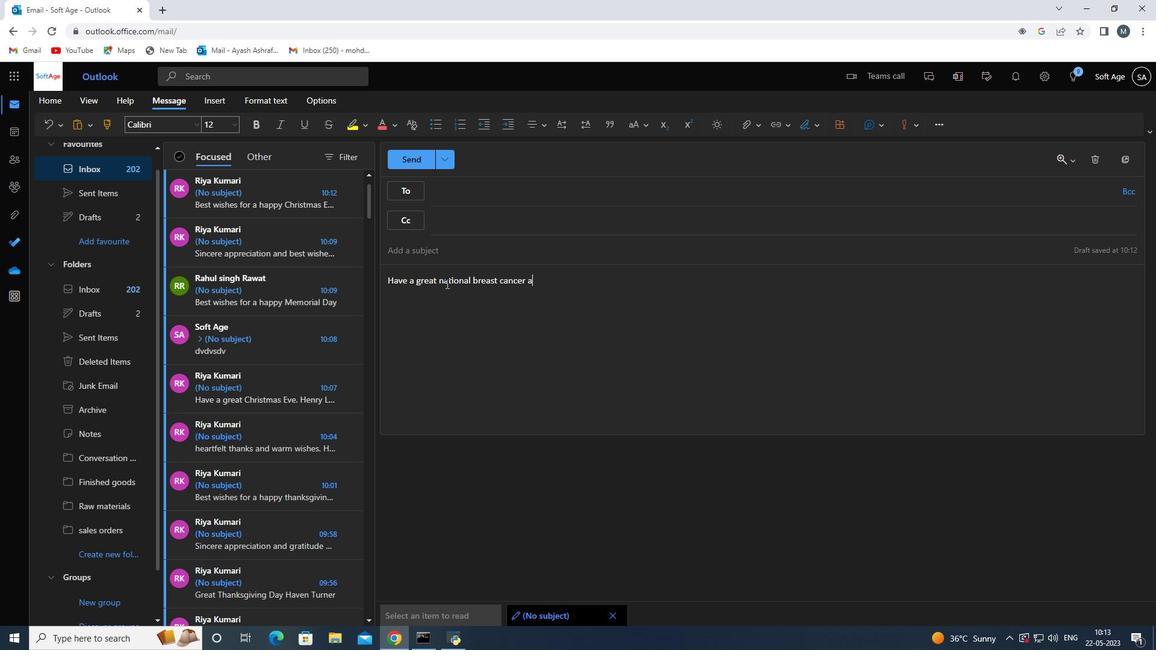 
Action: Key pressed wareness<Key.space>month<Key.space><Key.enter><Key.enter>
Screenshot: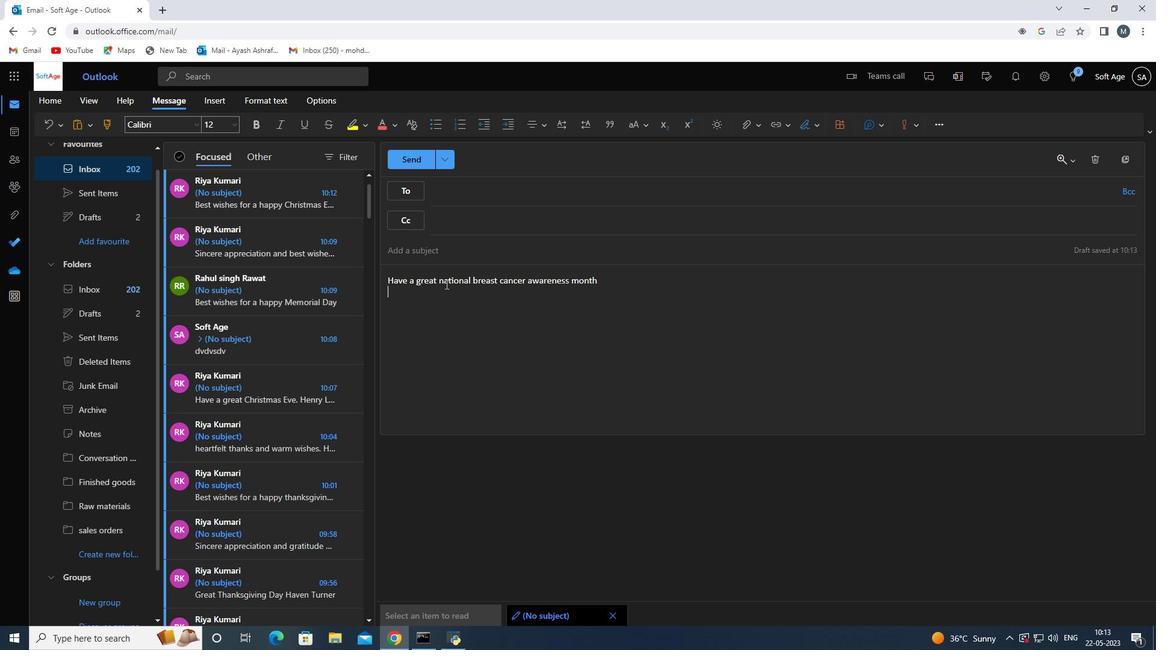 
Action: Mouse moved to (812, 130)
Screenshot: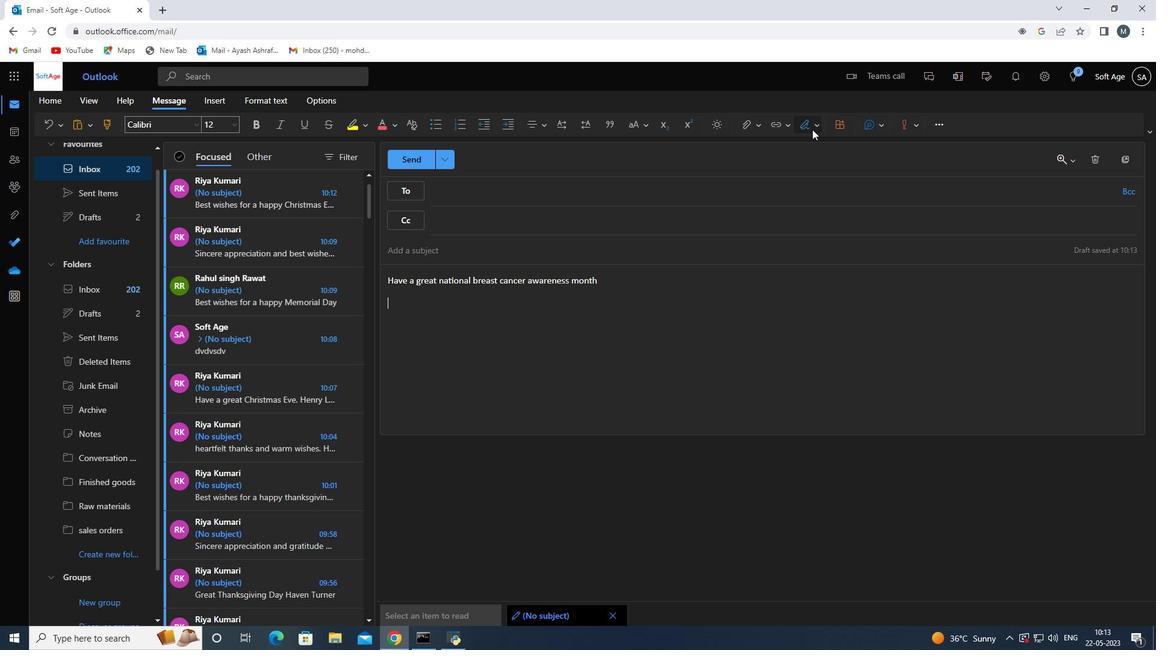 
Action: Mouse pressed left at (812, 130)
Screenshot: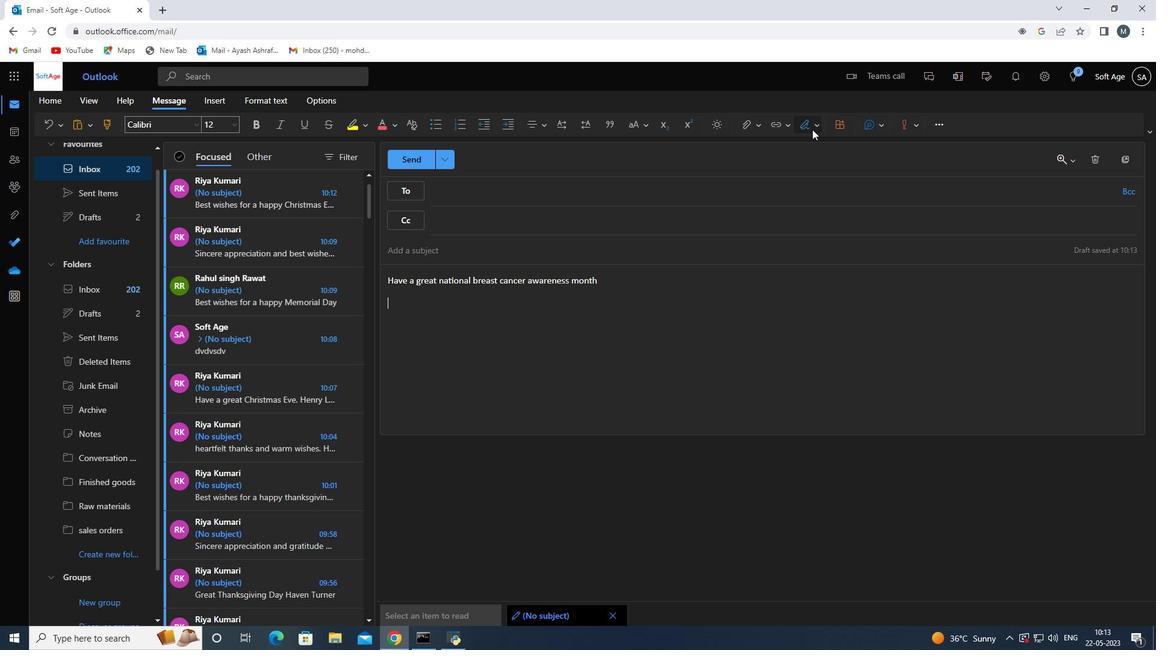 
Action: Mouse moved to (798, 148)
Screenshot: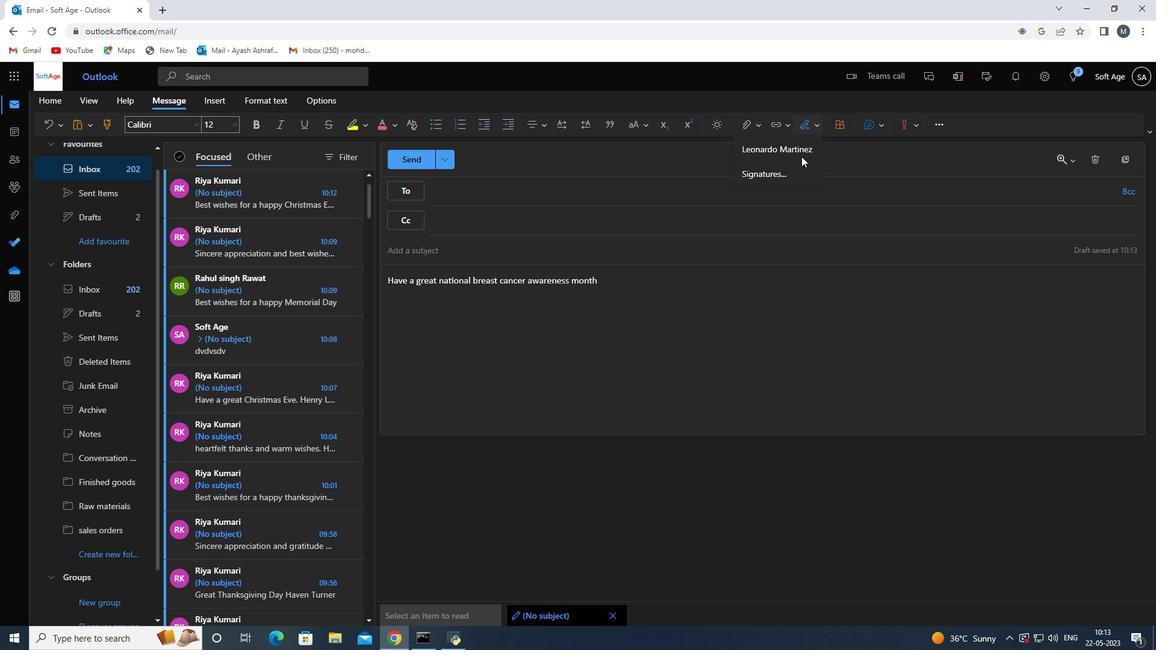 
Action: Mouse pressed left at (798, 148)
Screenshot: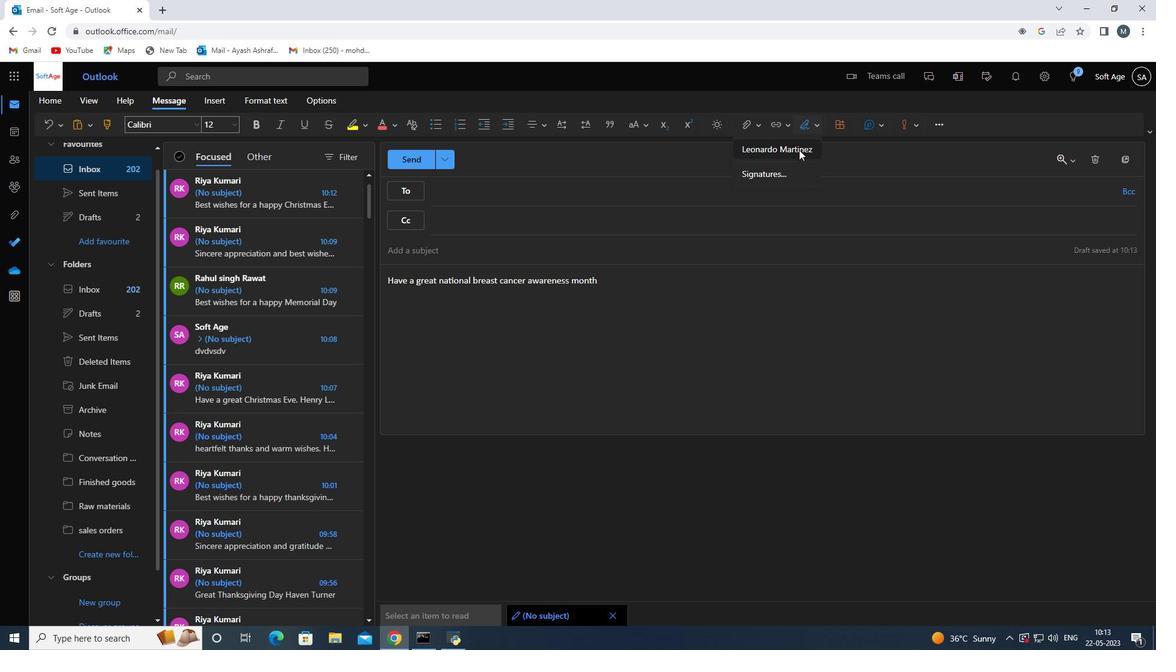 
Action: Mouse moved to (491, 187)
Screenshot: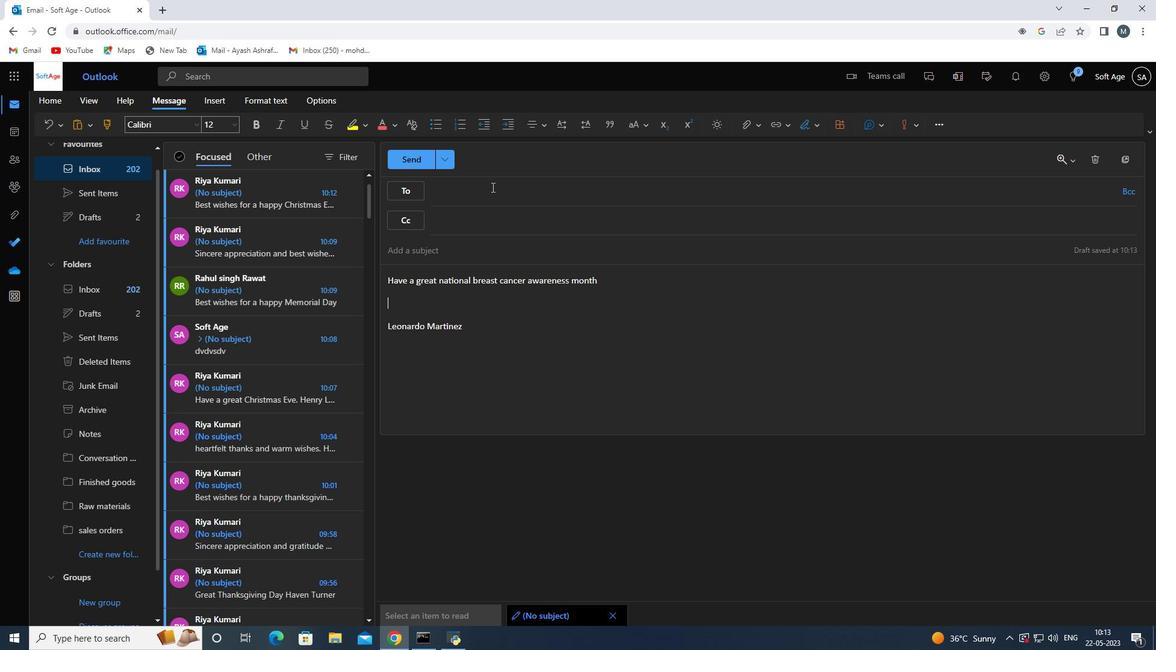 
Action: Mouse pressed left at (491, 187)
Screenshot: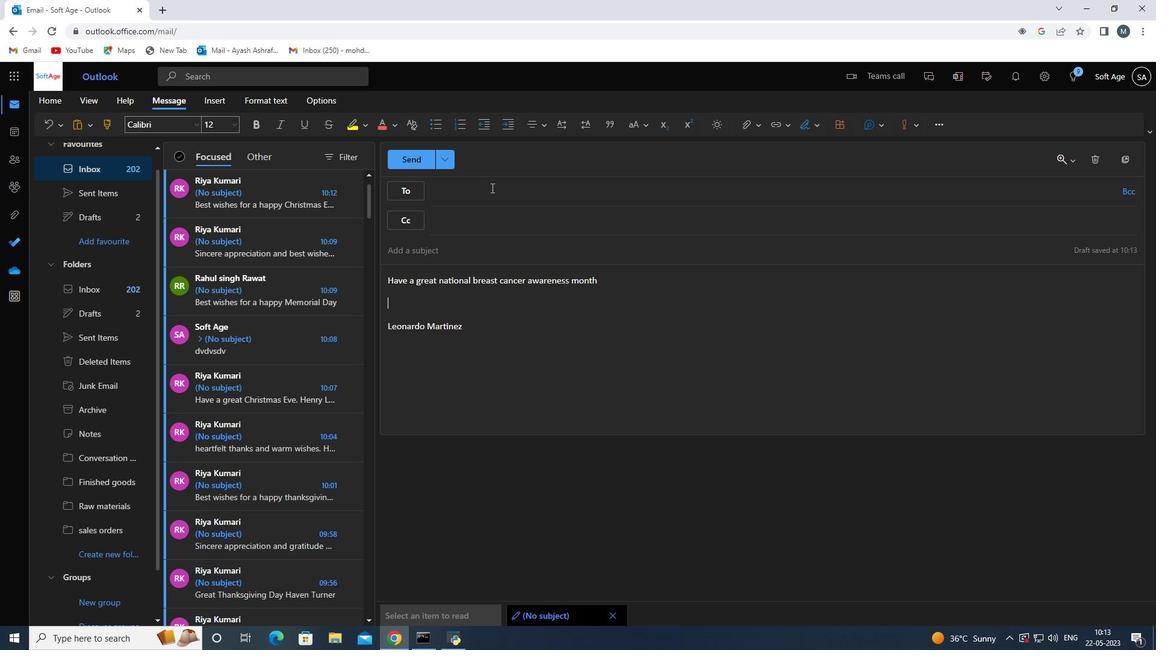 
Action: Key pressed softage.3<Key.shift>@softage.net
Screenshot: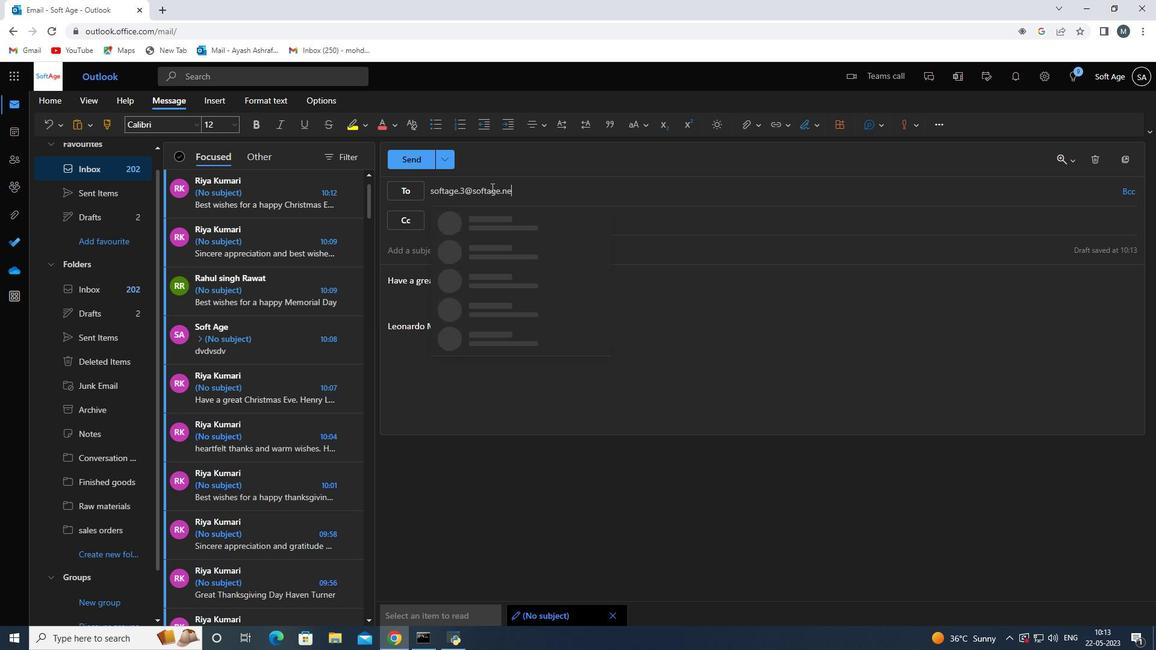 
Action: Mouse moved to (504, 219)
Screenshot: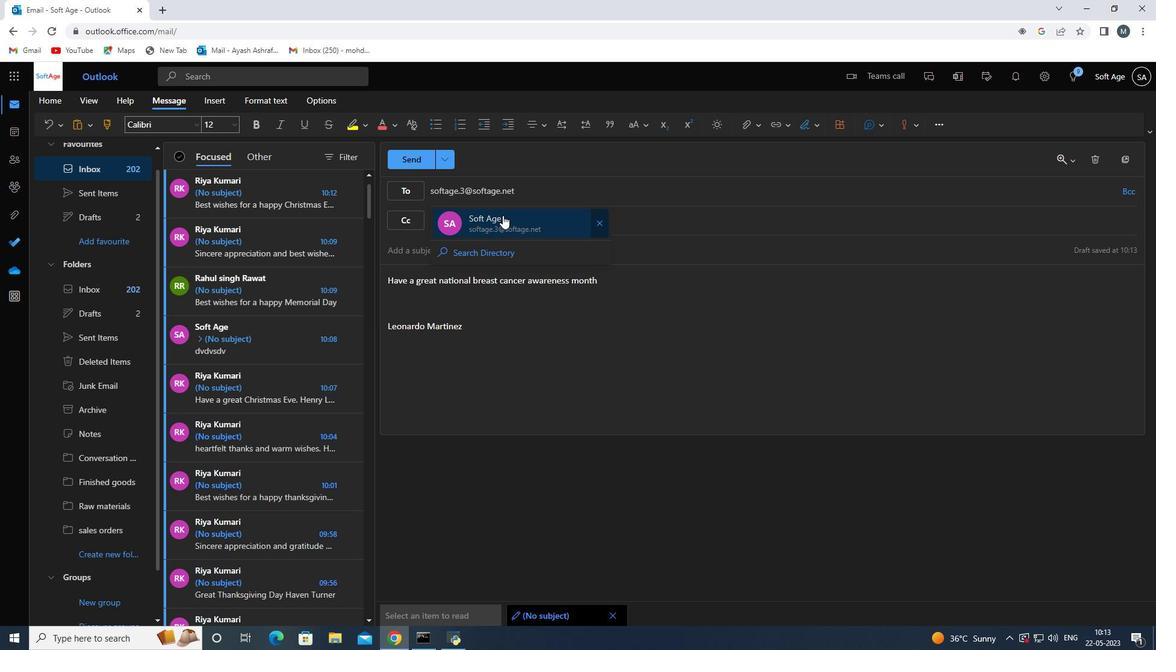 
Action: Mouse pressed left at (504, 219)
Screenshot: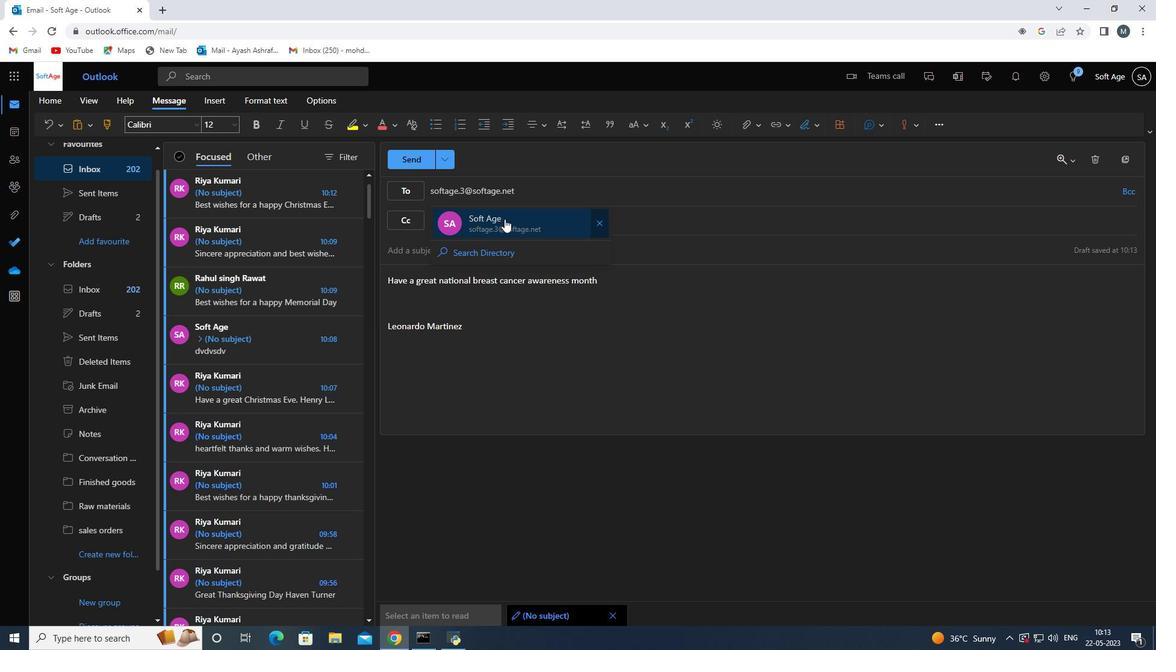 
Action: Mouse moved to (103, 515)
Screenshot: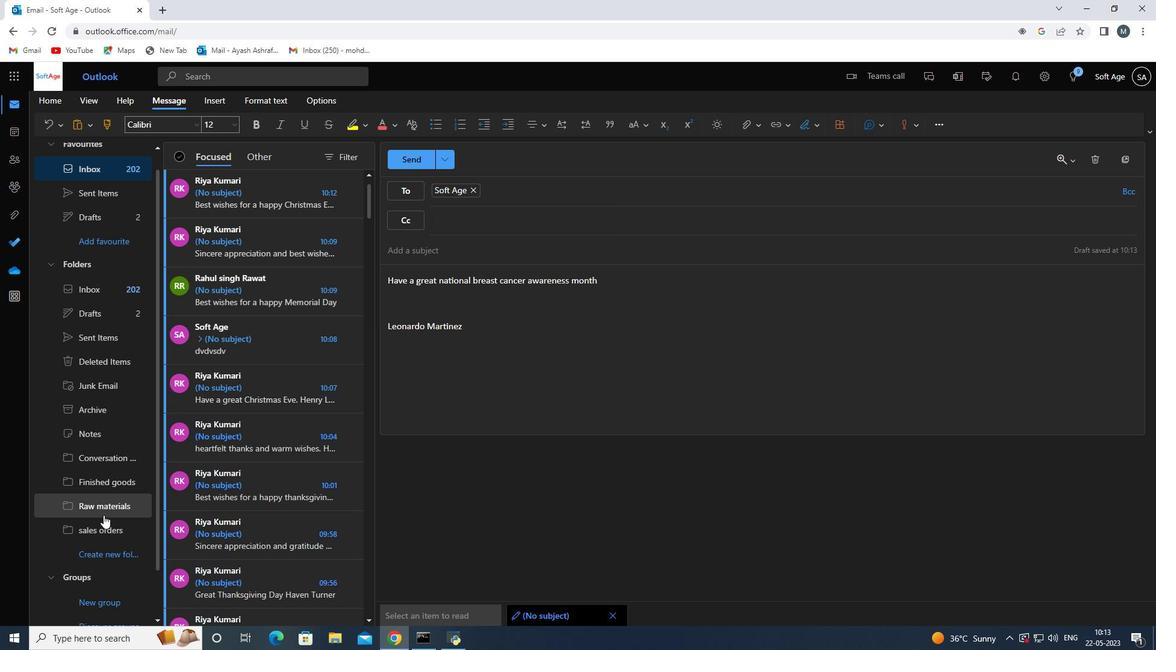 
Action: Mouse scrolled (103, 515) with delta (0, 0)
Screenshot: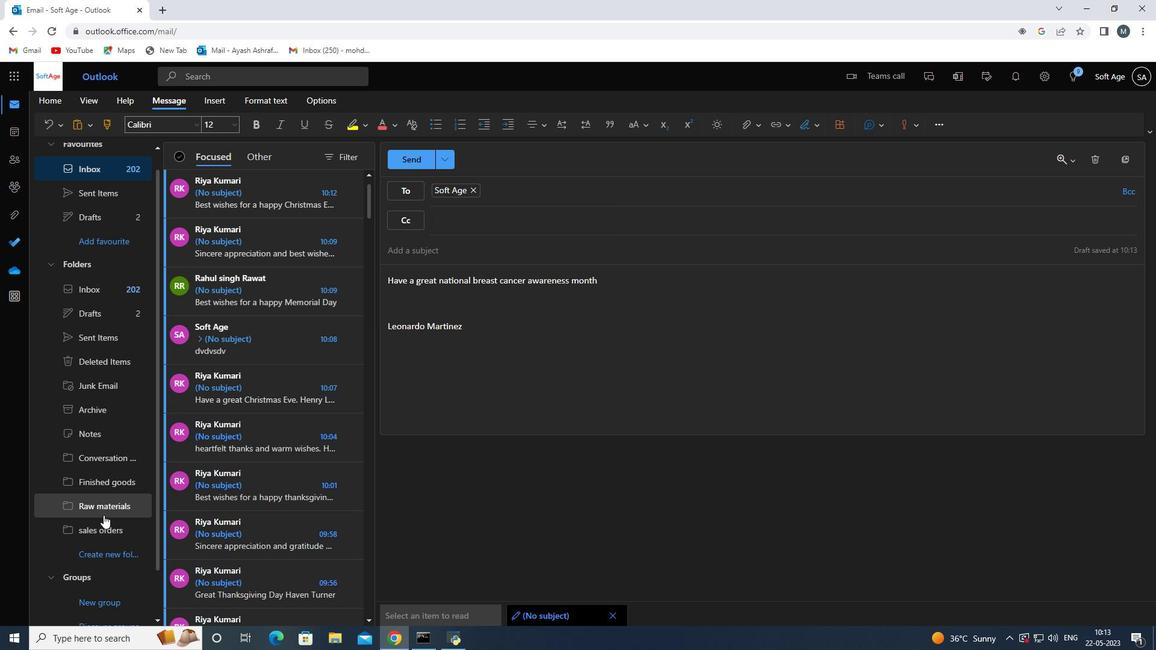 
Action: Mouse moved to (103, 512)
Screenshot: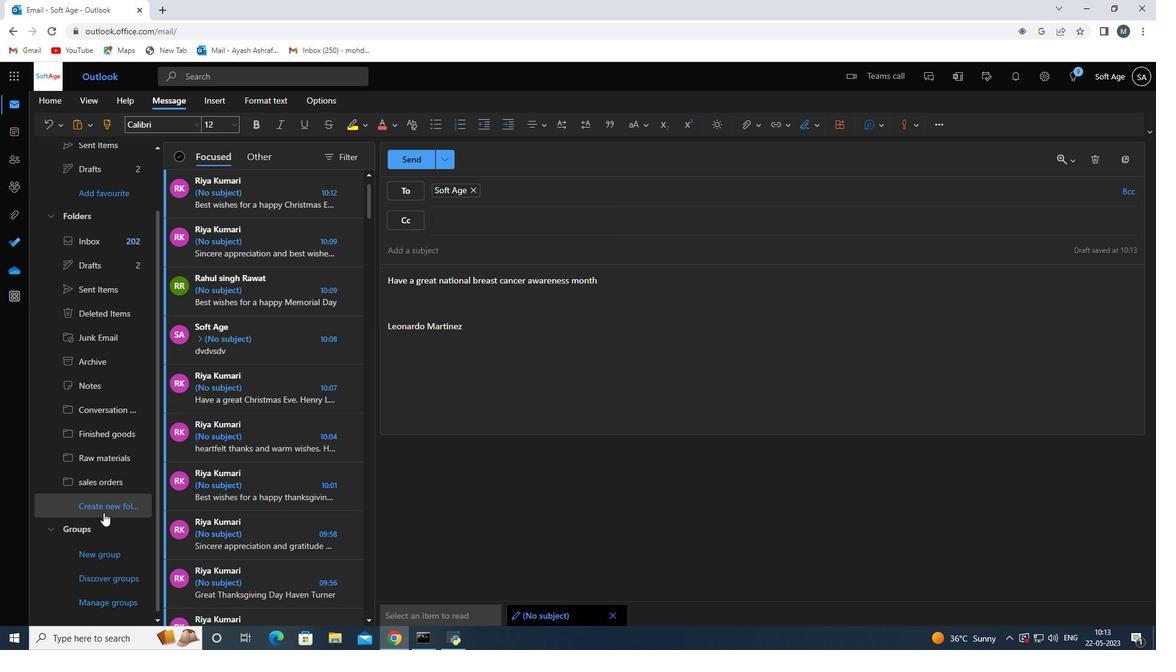 
Action: Mouse pressed left at (103, 512)
Screenshot: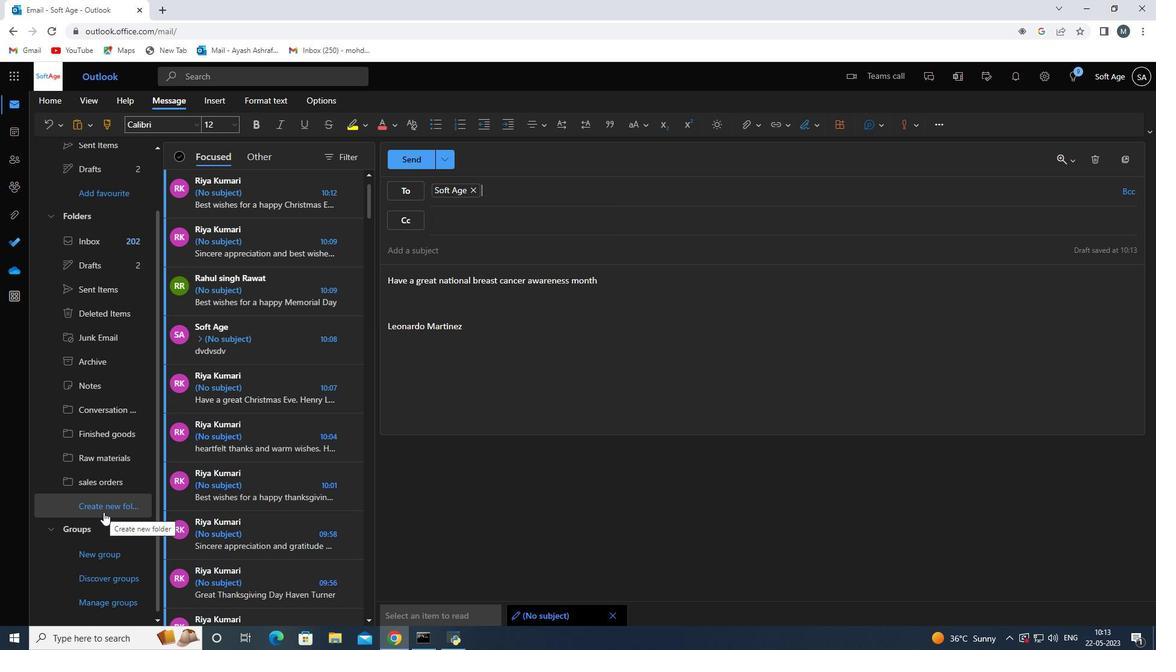 
Action: Key pressed <Key.shift>Purchs<Key.backspace>ase<Key.space>orders
Screenshot: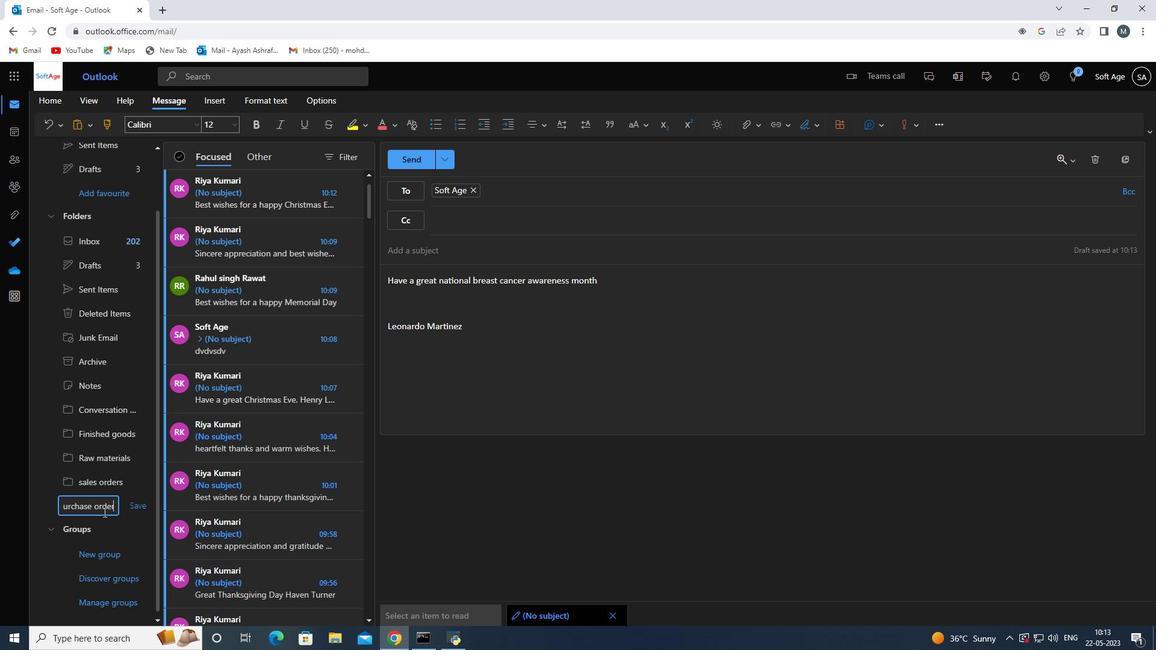 
Action: Mouse moved to (394, 164)
Screenshot: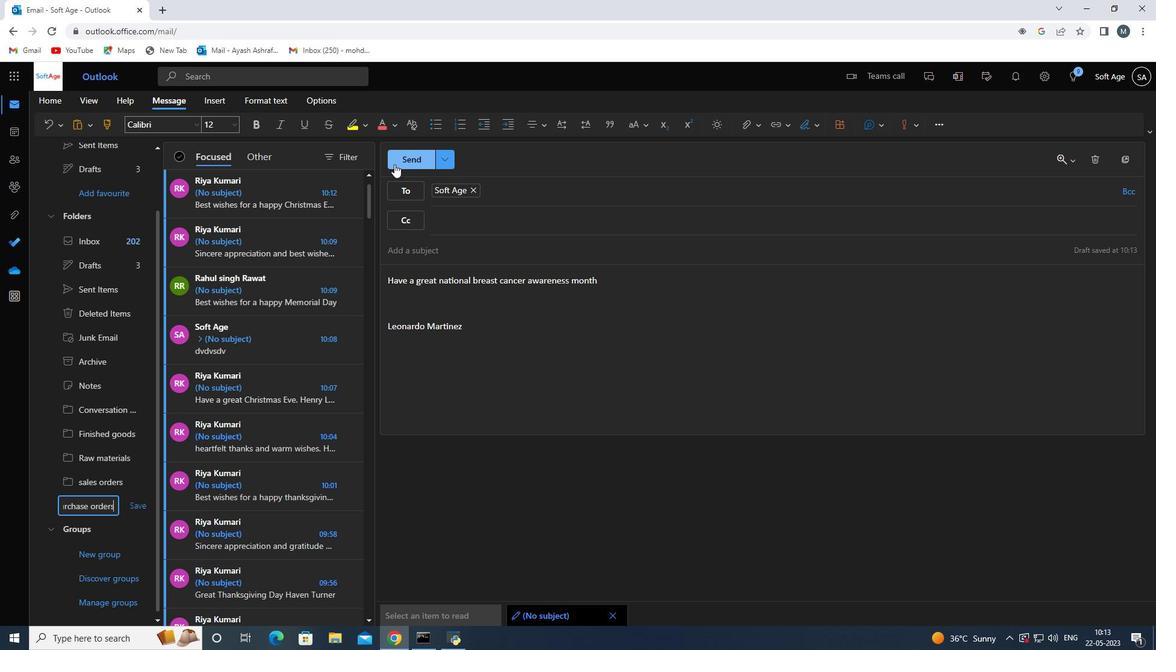 
Action: Mouse pressed left at (394, 164)
Screenshot: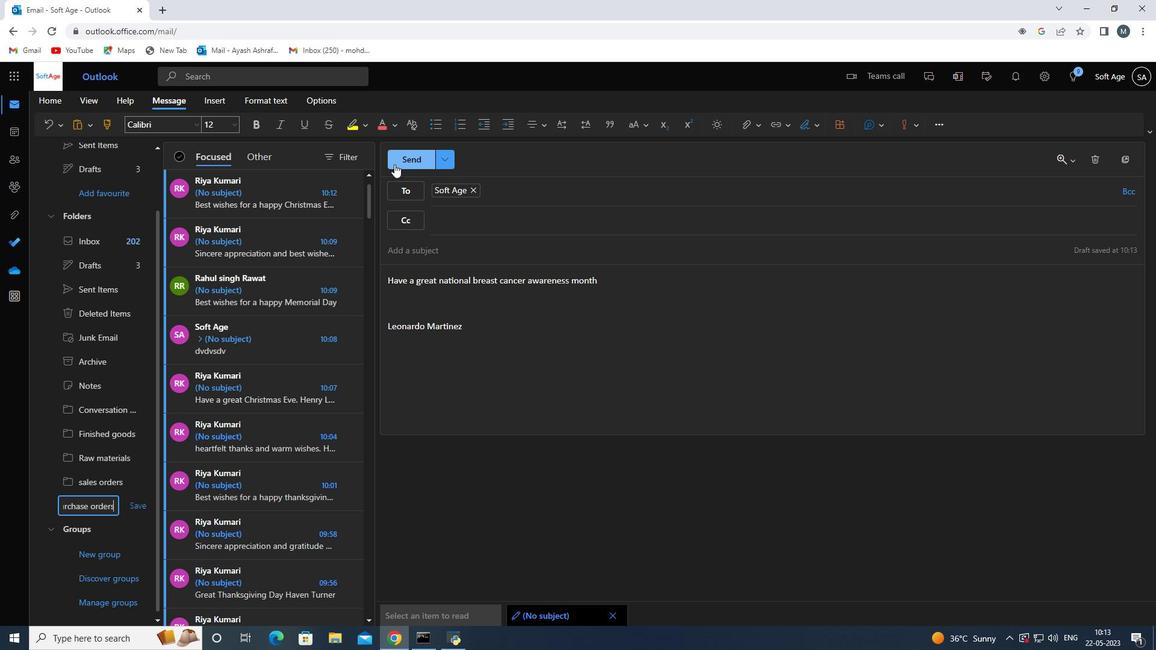 
Action: Mouse moved to (553, 377)
Screenshot: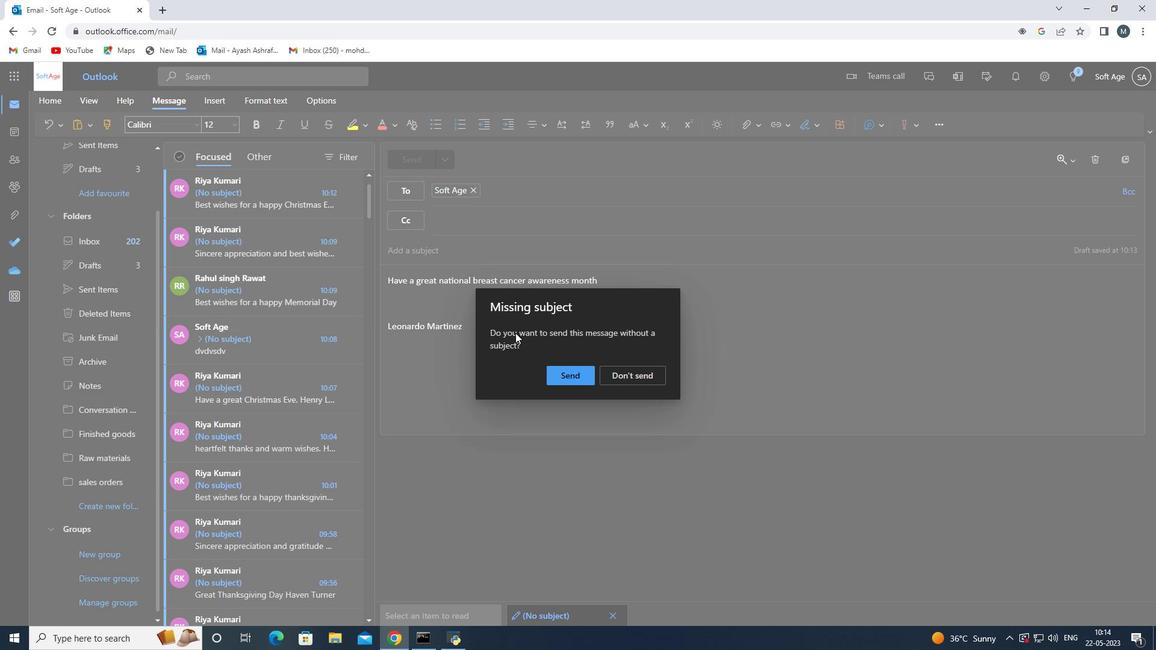 
Action: Mouse pressed left at (553, 377)
Screenshot: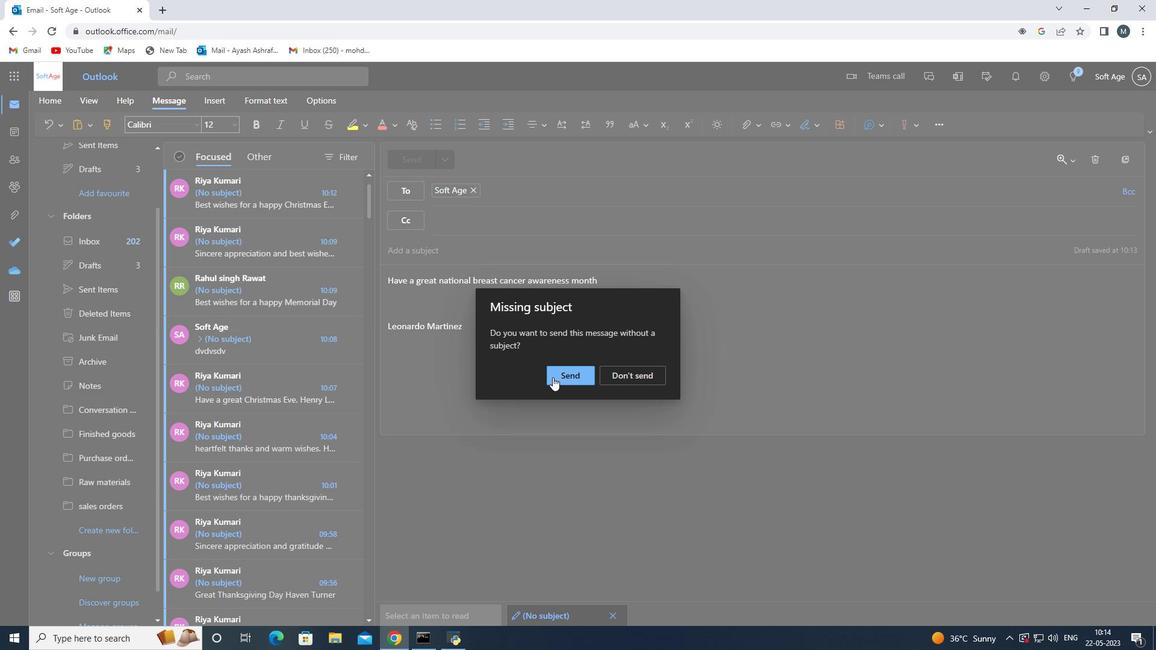 
